 Task: Select the current location as Christ the Redeemer, Rio de Janeiro, Brazil . Now zoom + , and verify the location . Show zoom slider
Action: Mouse moved to (245, 58)
Screenshot: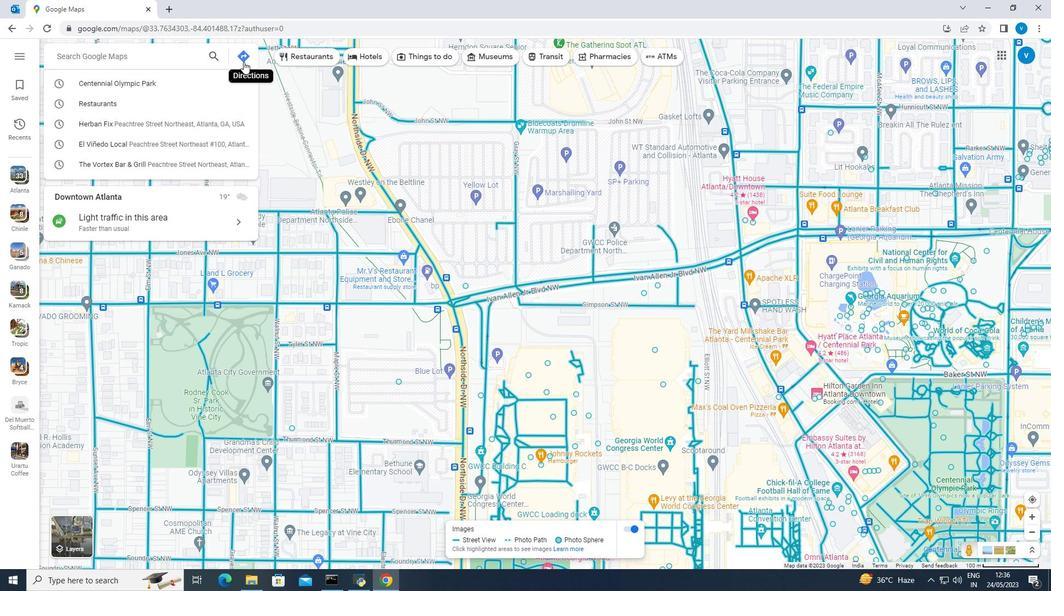 
Action: Mouse pressed left at (245, 58)
Screenshot: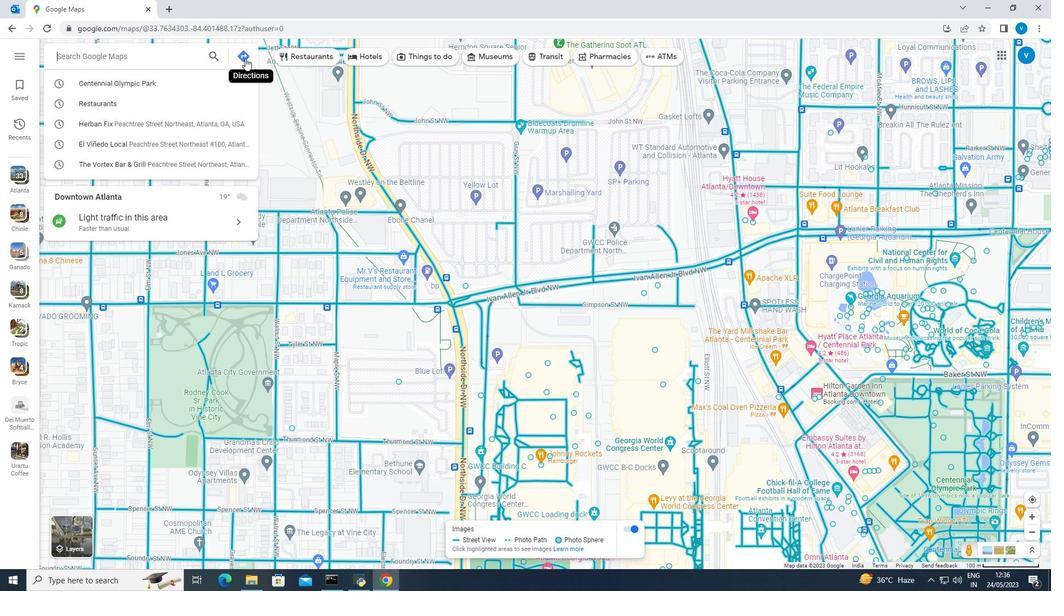 
Action: Mouse moved to (189, 86)
Screenshot: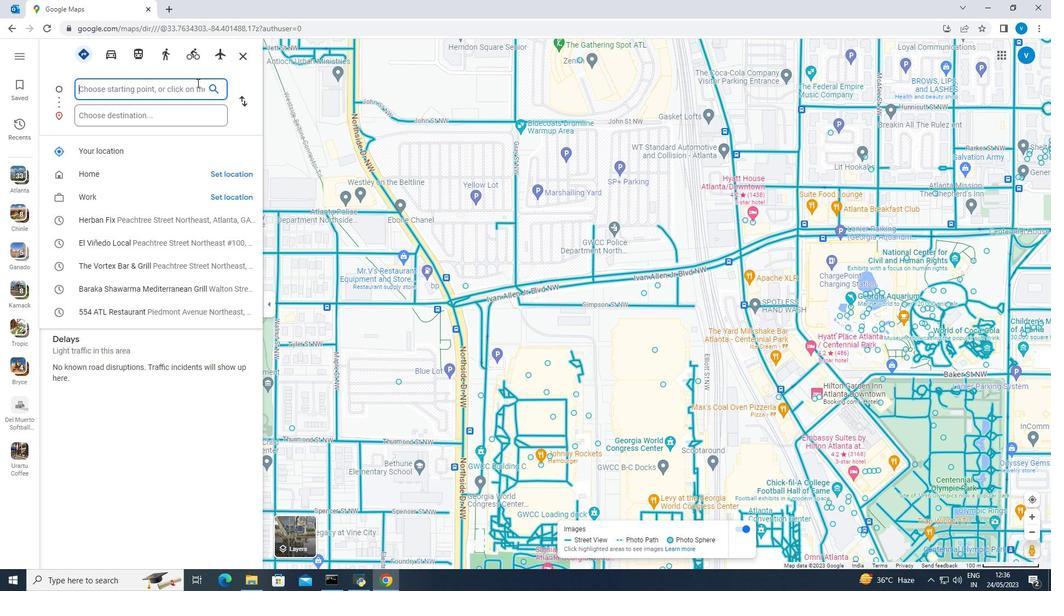 
Action: Key pressed <Key.shift><Key.shift><Key.shift><Key.shift><Key.shift><Key.shift><Key.shift>Christ<Key.space>the<Key.space><Key.shift><Key.shift><Key.shift><Key.shift><Key.shift><Key.shift>Redeemer,<Key.space><Key.shift><Key.shift><Key.shift>Rio<Key.space>de<Key.space><Key.shift><Key.shift><Key.shift><Key.shift><Key.shift><Key.shift>Janeiro,<Key.space><Key.shift><Key.shift><Key.shift>Brazil<Key.enter>
Screenshot: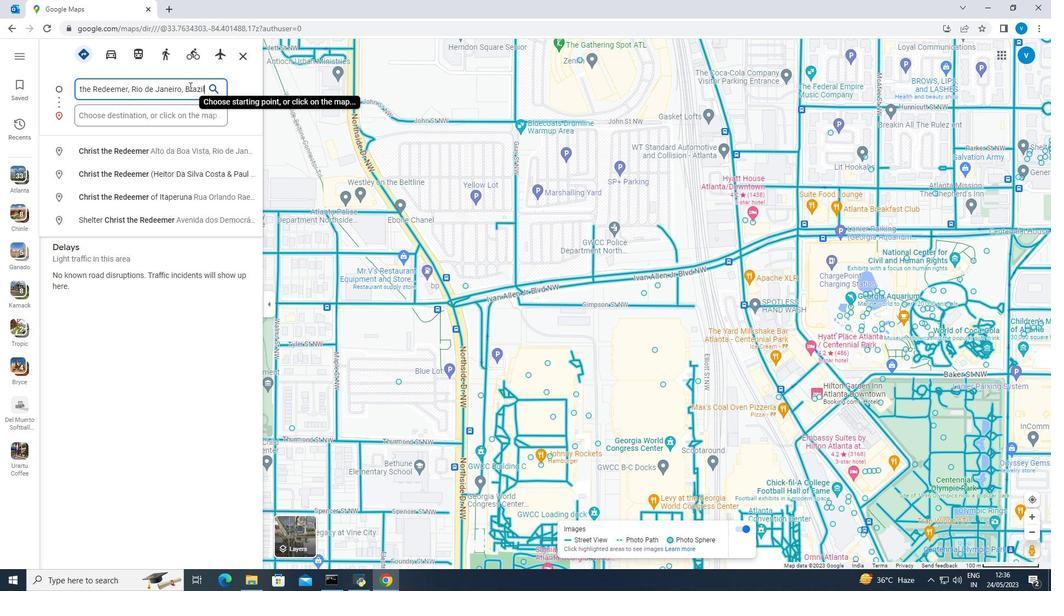 
Action: Mouse moved to (1002, 523)
Screenshot: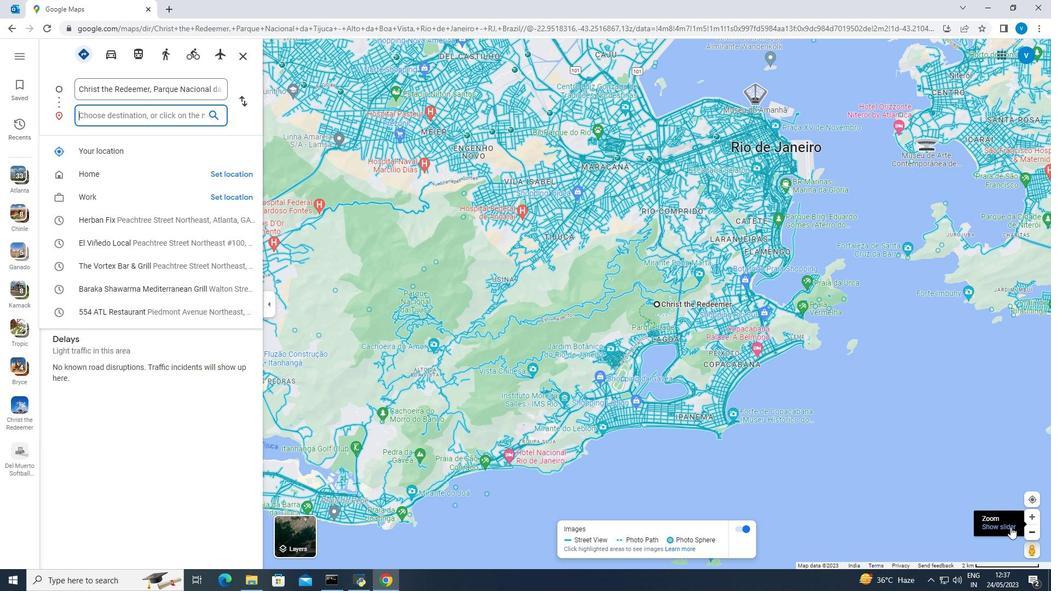 
Action: Mouse pressed left at (1002, 523)
Screenshot: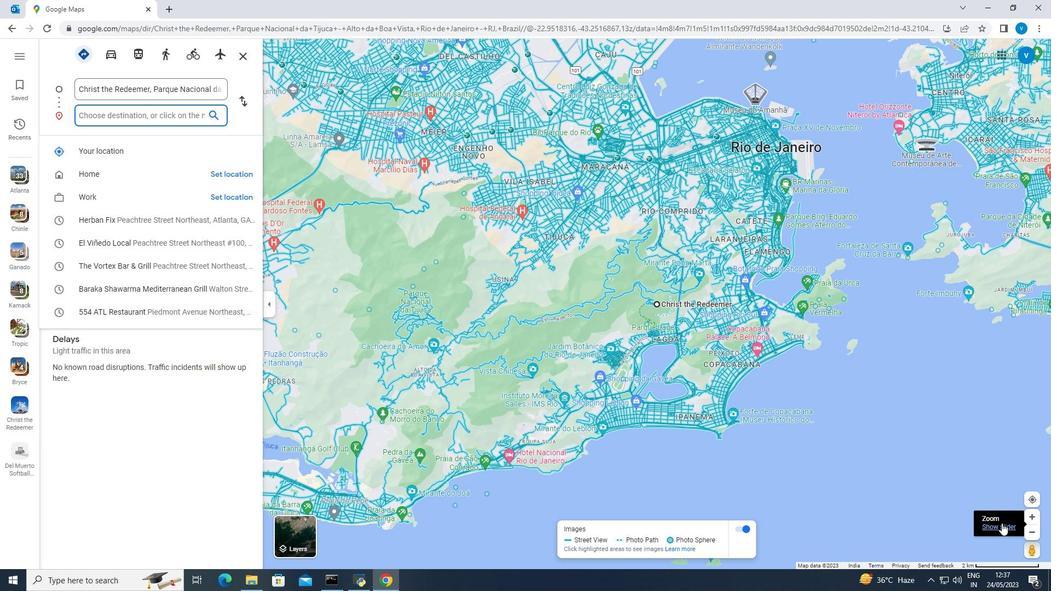 
Action: Mouse moved to (1032, 424)
Screenshot: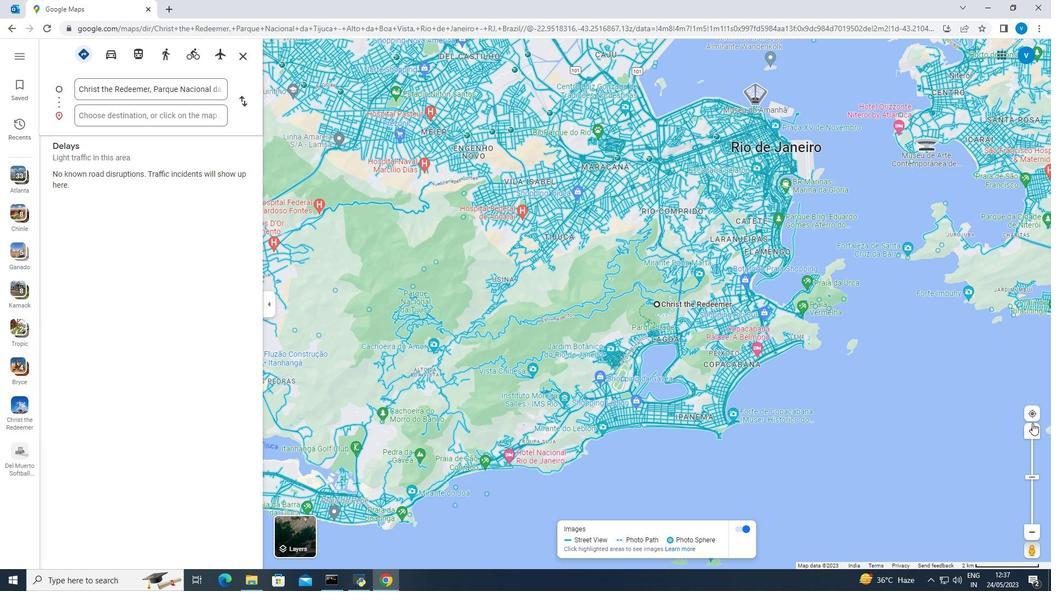 
Action: Mouse pressed left at (1032, 424)
Screenshot: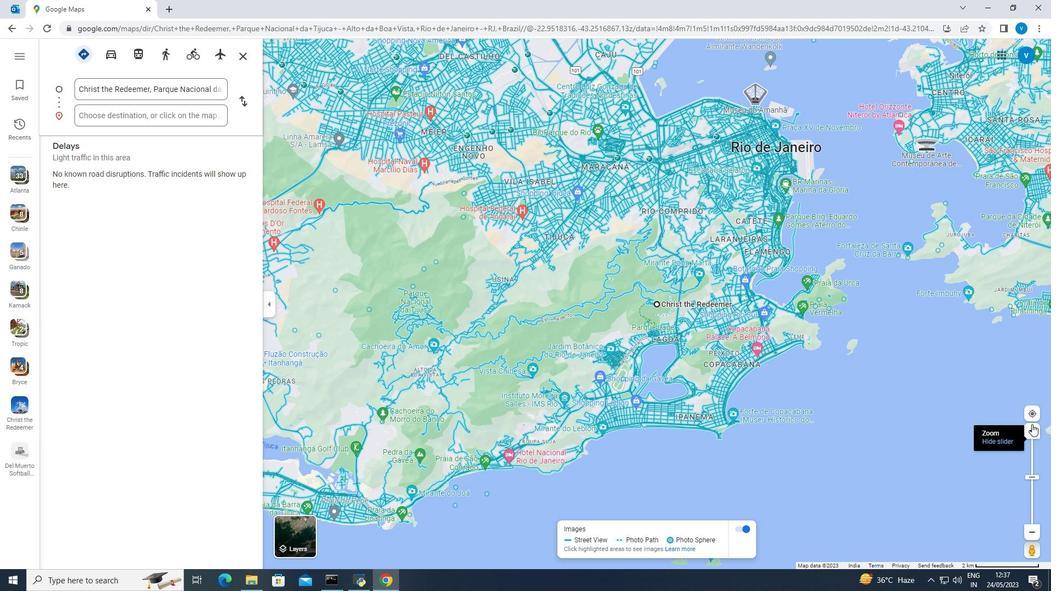 
Action: Mouse moved to (1029, 431)
Screenshot: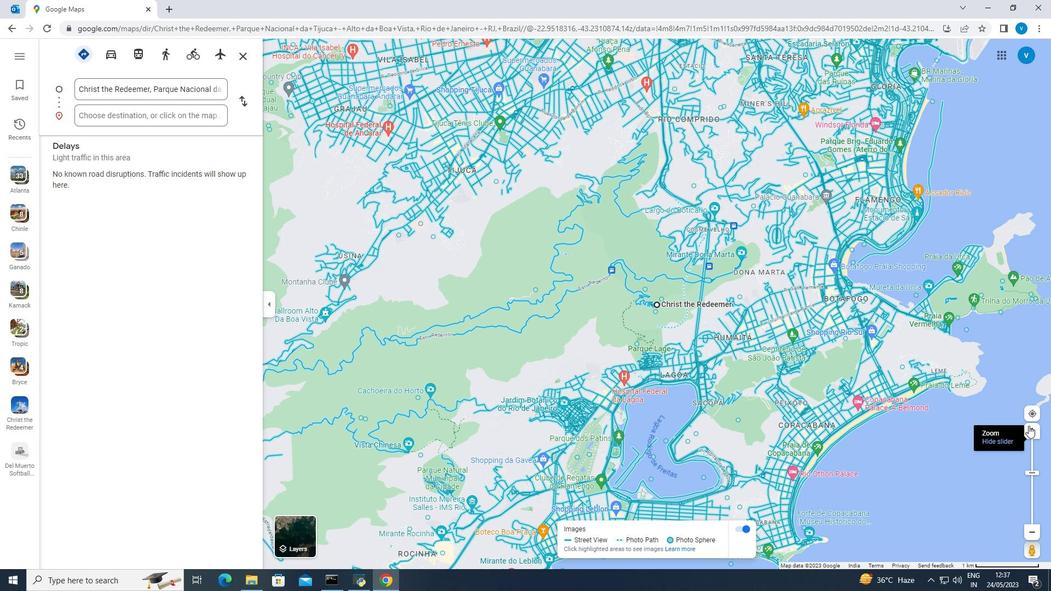 
Action: Mouse pressed left at (1029, 431)
Screenshot: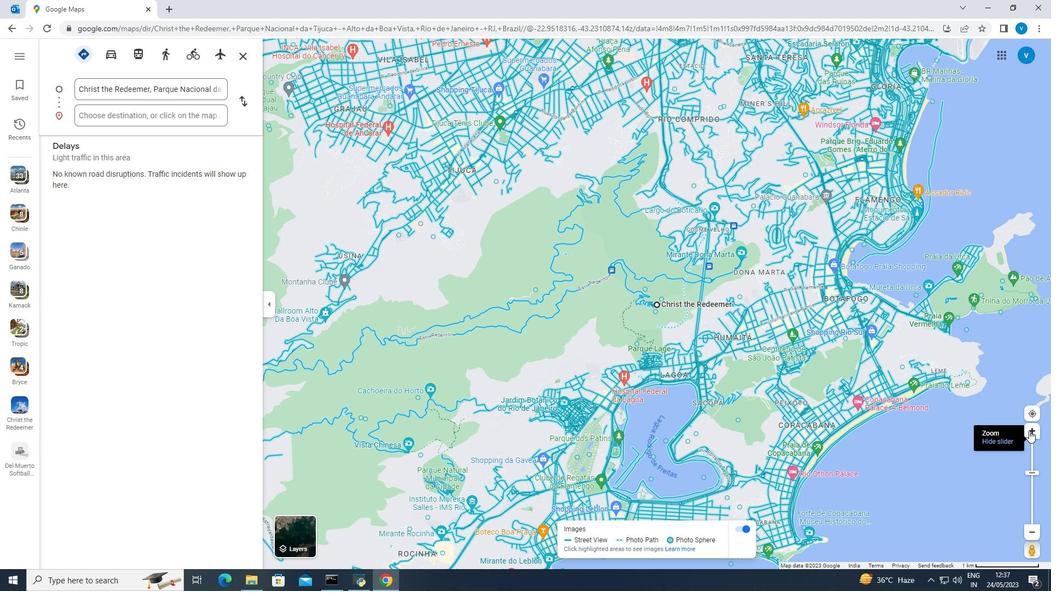 
Action: Mouse moved to (759, 208)
Screenshot: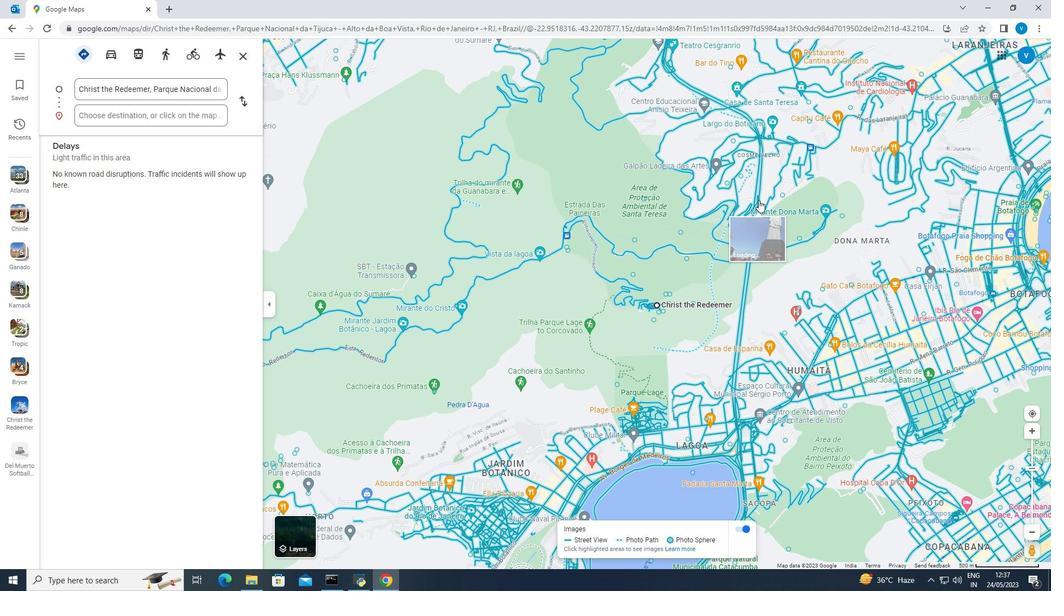 
Action: Mouse pressed left at (759, 208)
Screenshot: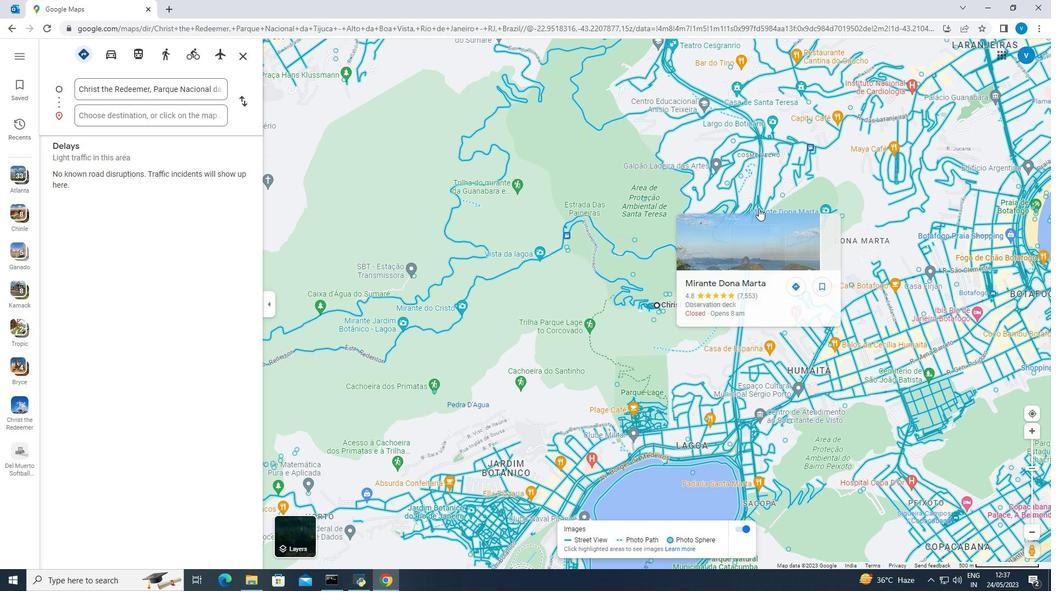 
Action: Mouse pressed left at (759, 208)
Screenshot: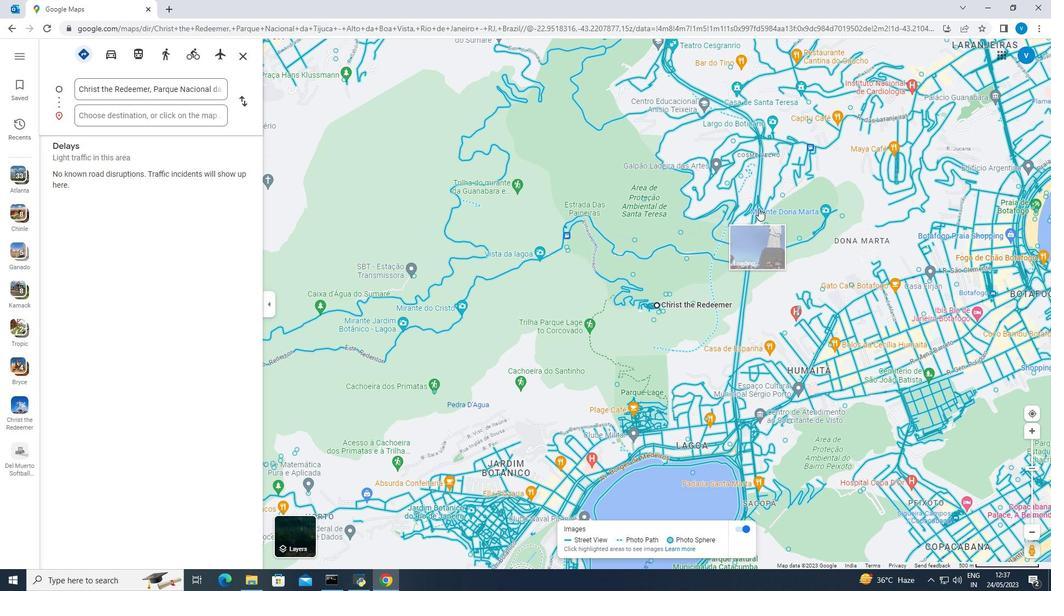 
Action: Mouse moved to (864, 244)
Screenshot: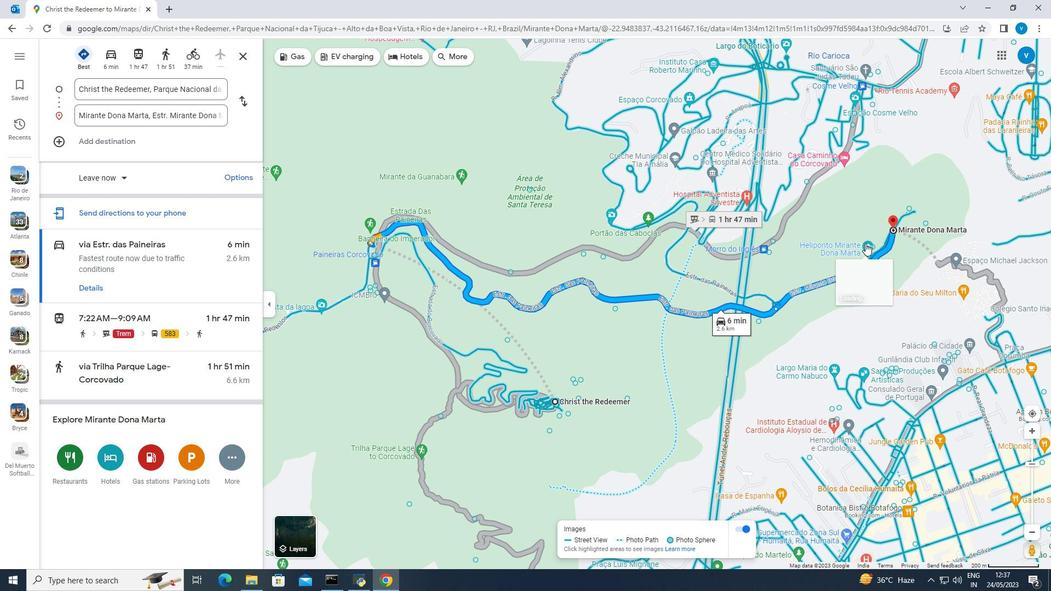 
Action: Mouse pressed left at (864, 244)
Screenshot: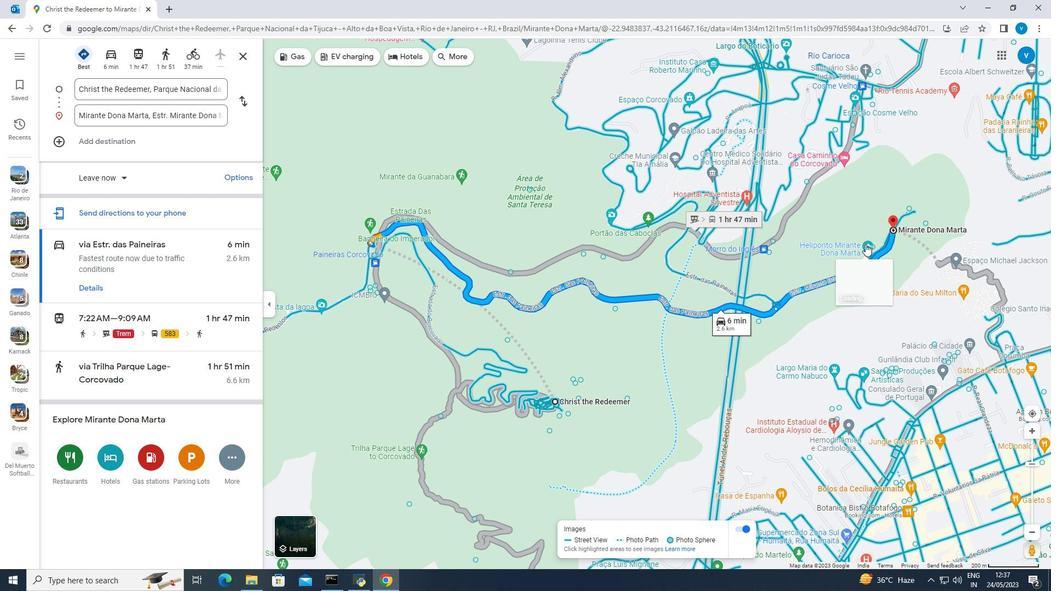 
Action: Mouse moved to (182, 144)
Screenshot: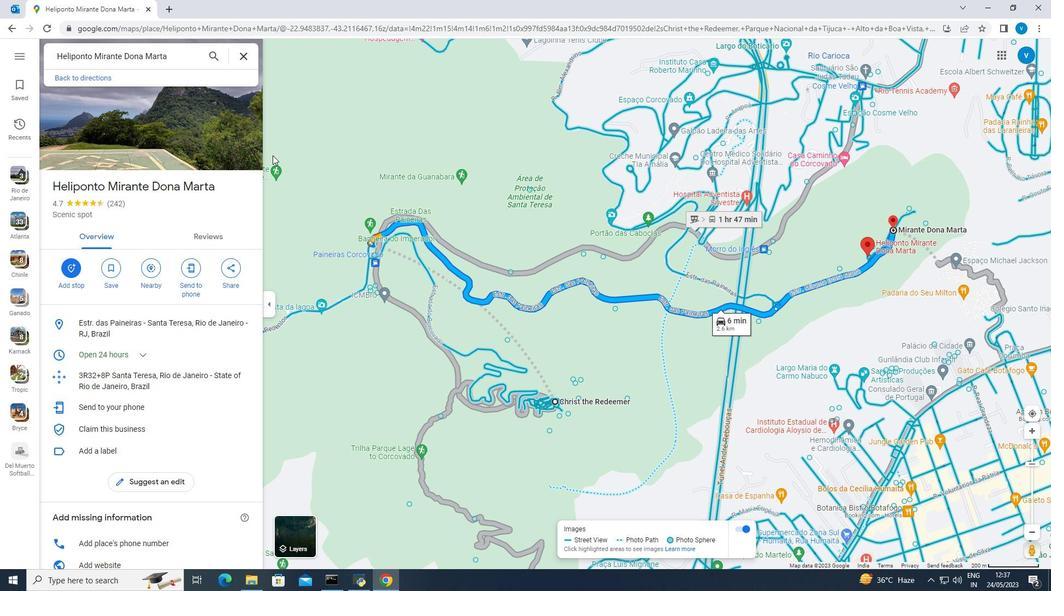 
Action: Mouse pressed left at (182, 144)
Screenshot: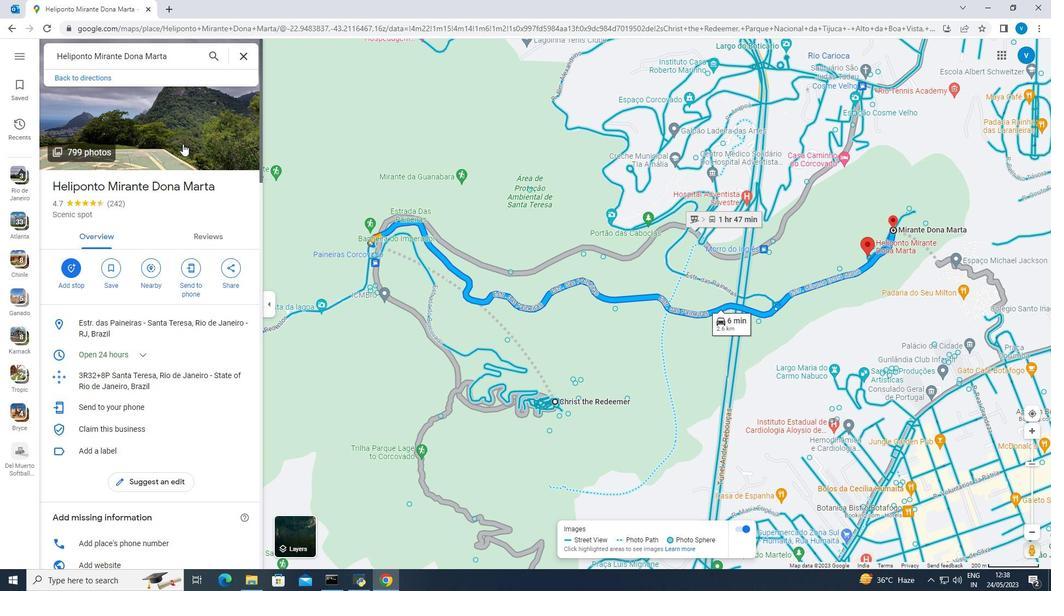 
Action: Mouse pressed left at (182, 144)
Screenshot: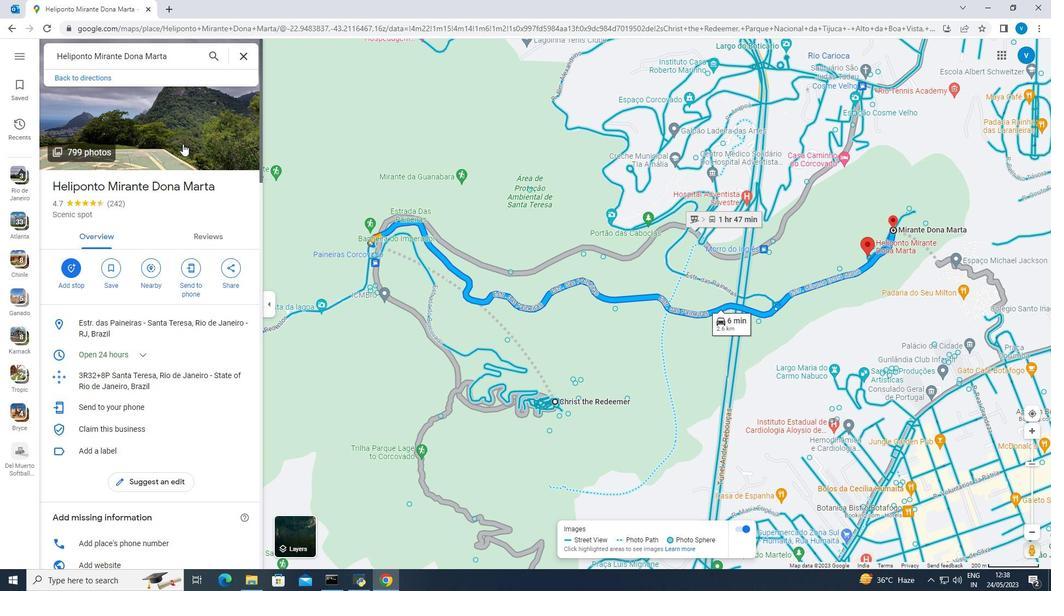 
Action: Mouse moved to (677, 484)
Screenshot: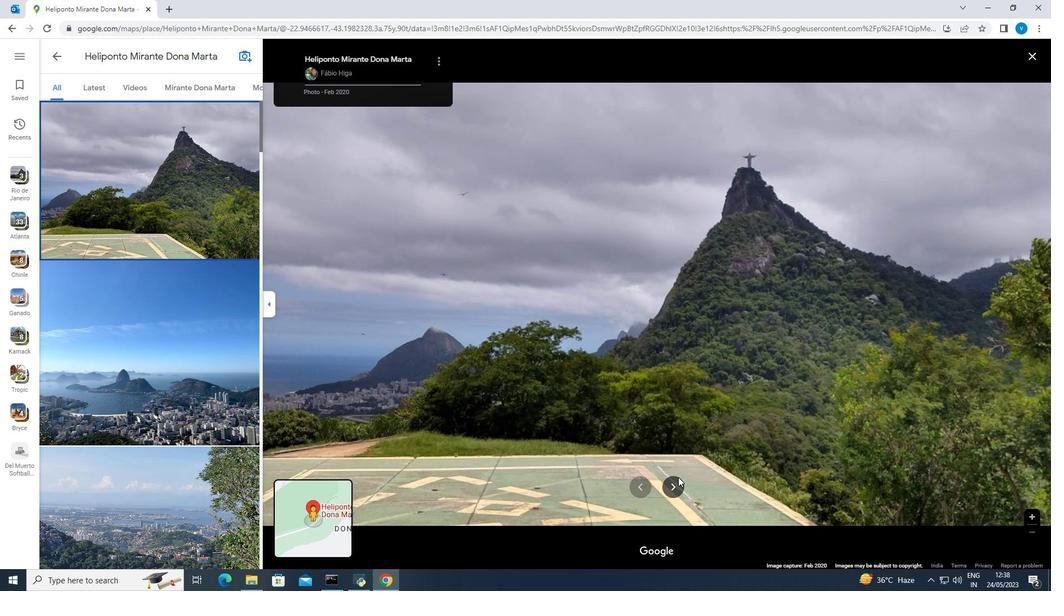 
Action: Mouse pressed left at (677, 484)
Screenshot: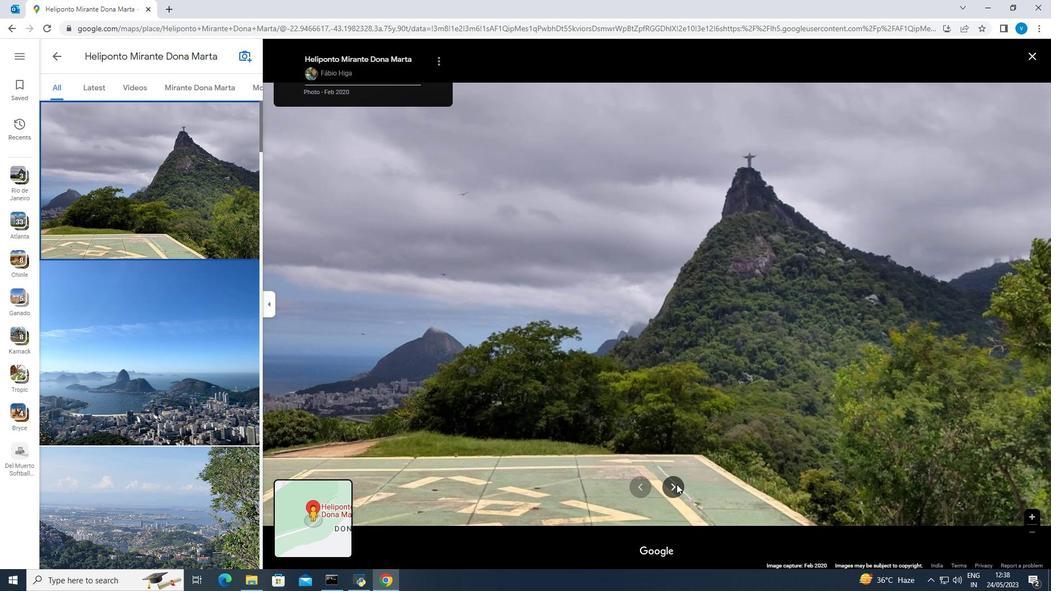 
Action: Mouse moved to (1034, 53)
Screenshot: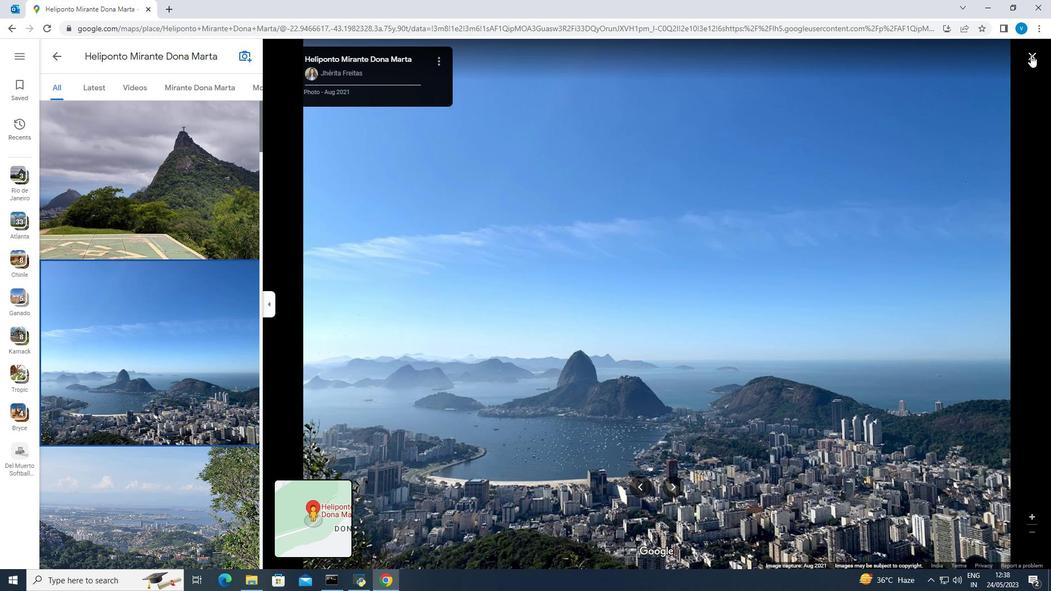 
Action: Mouse pressed left at (1034, 53)
Screenshot: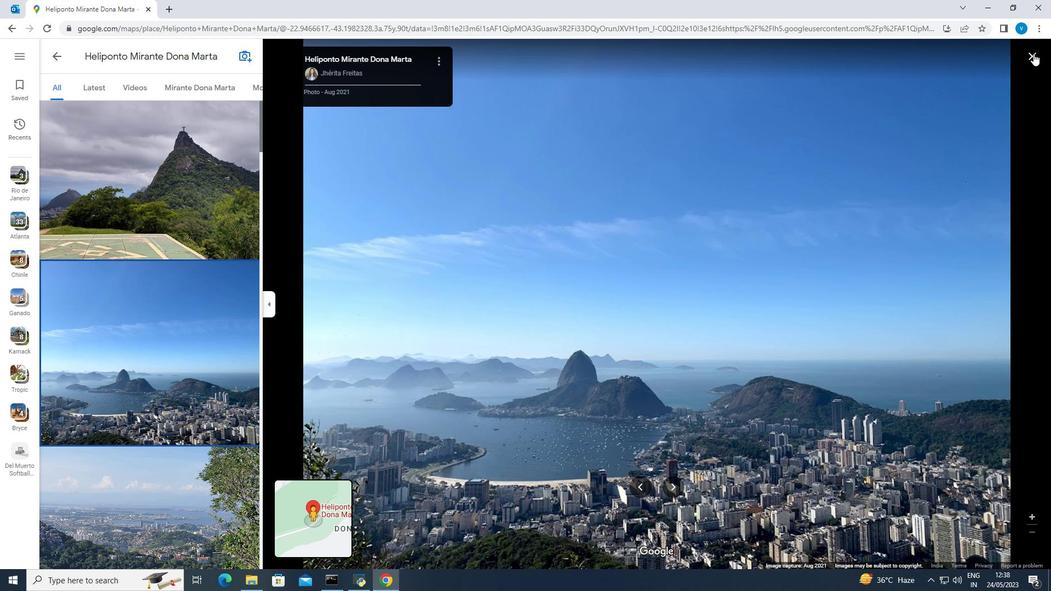 
Action: Mouse moved to (565, 274)
Screenshot: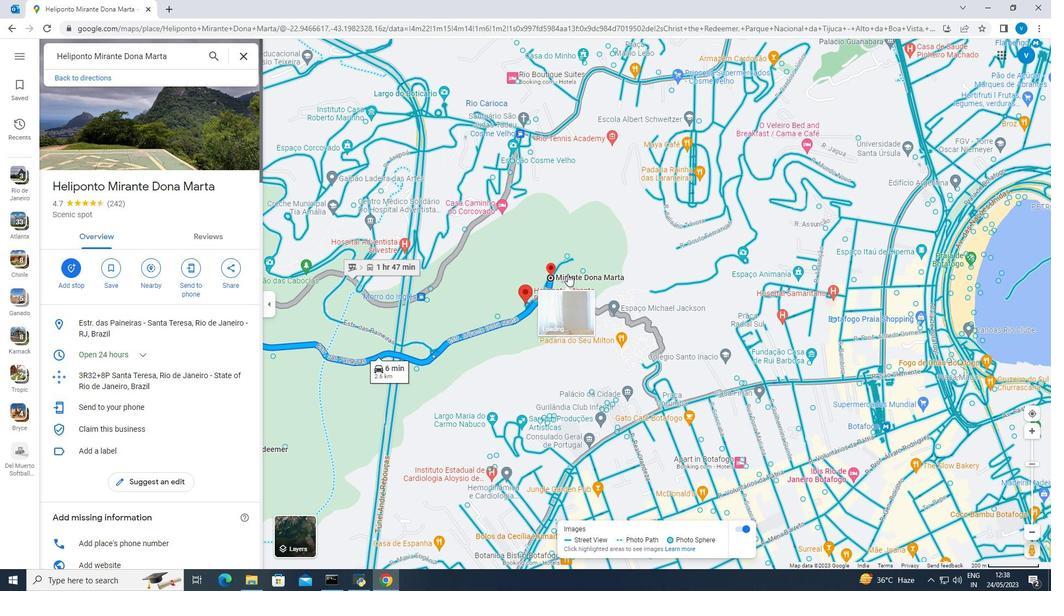 
Action: Mouse pressed left at (565, 274)
Screenshot: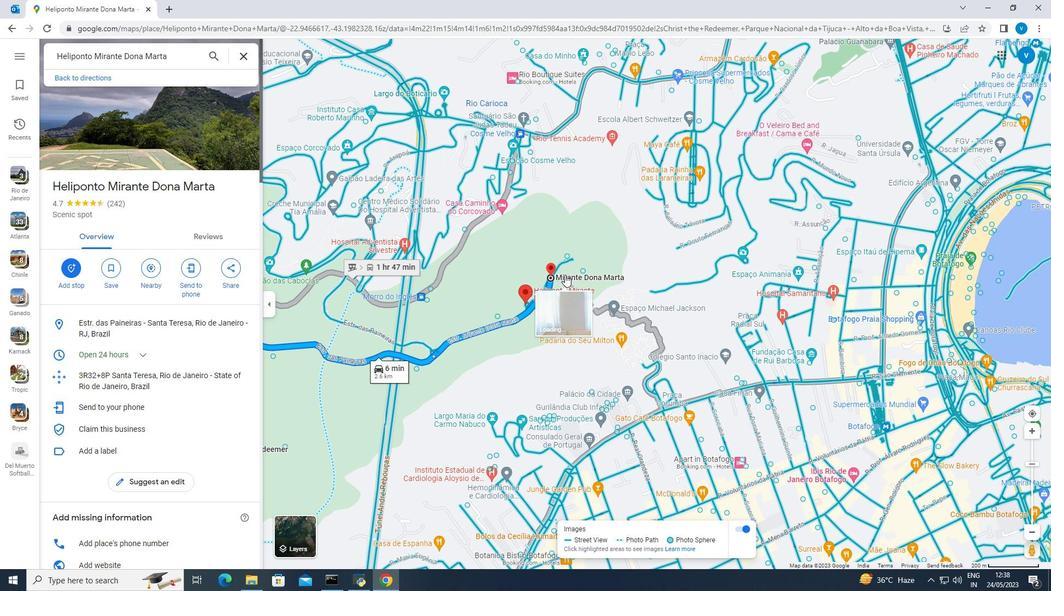 
Action: Mouse pressed left at (565, 274)
Screenshot: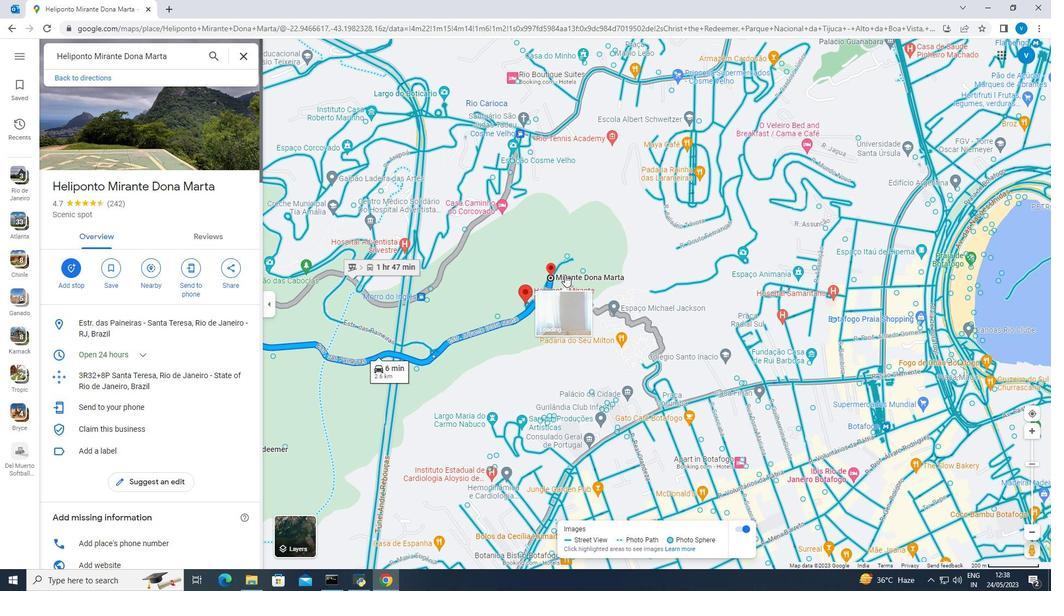 
Action: Mouse moved to (571, 279)
Screenshot: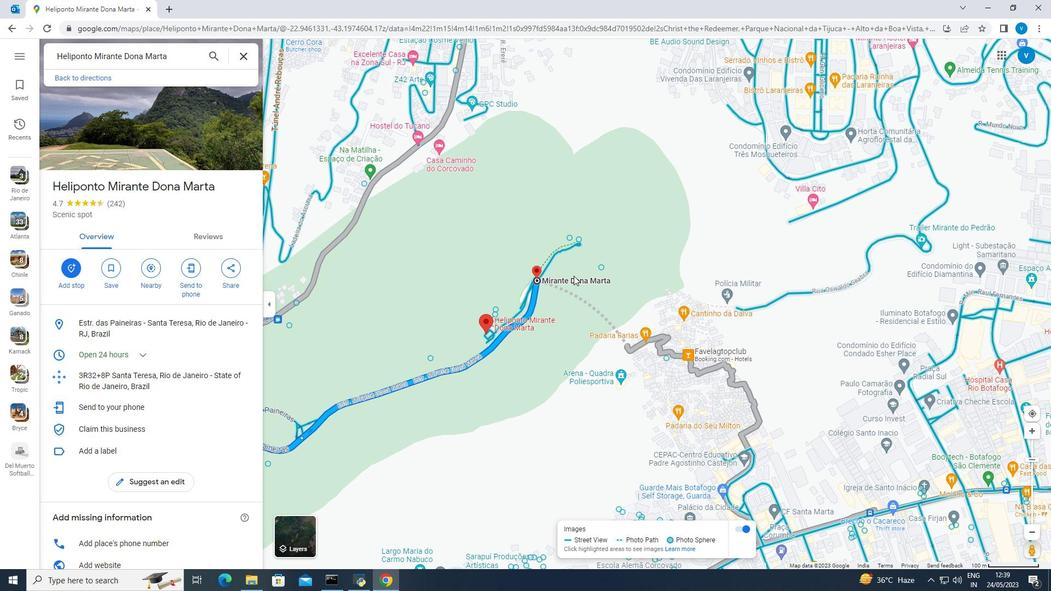 
Action: Mouse pressed left at (571, 279)
Screenshot: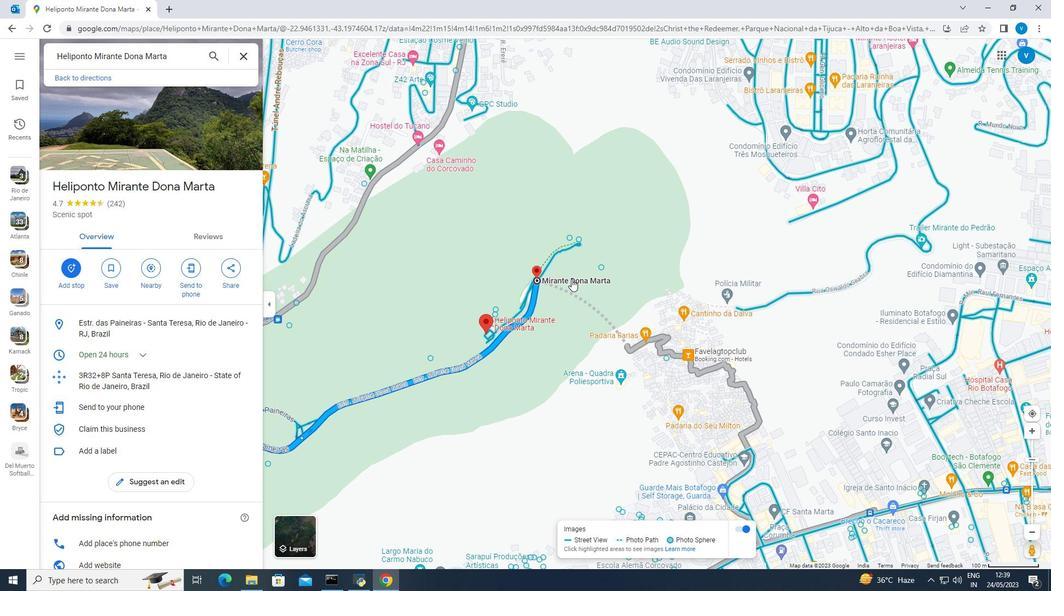
Action: Mouse pressed left at (571, 279)
Screenshot: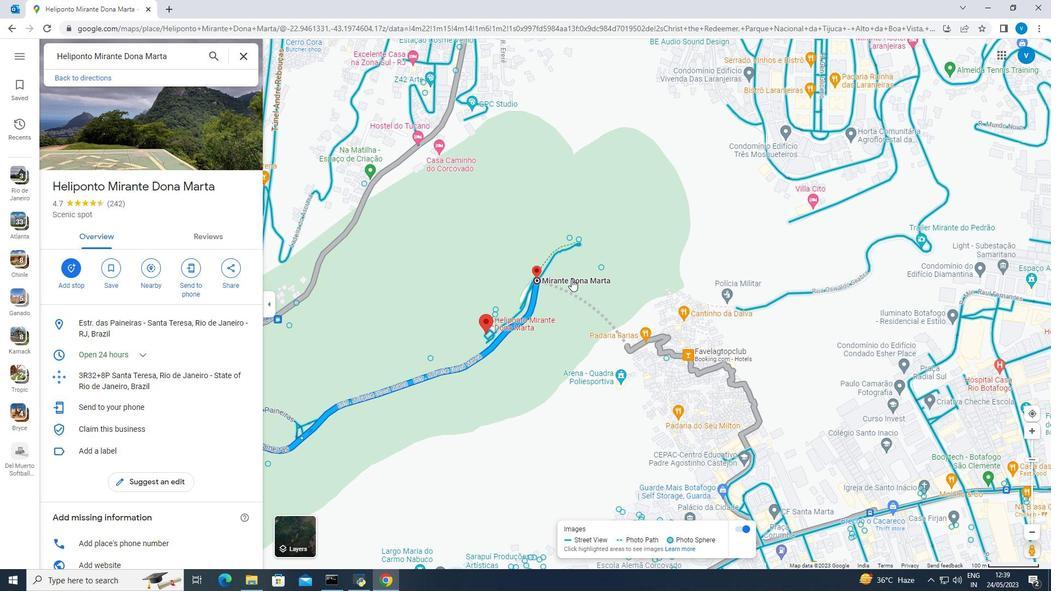 
Action: Mouse moved to (244, 132)
Screenshot: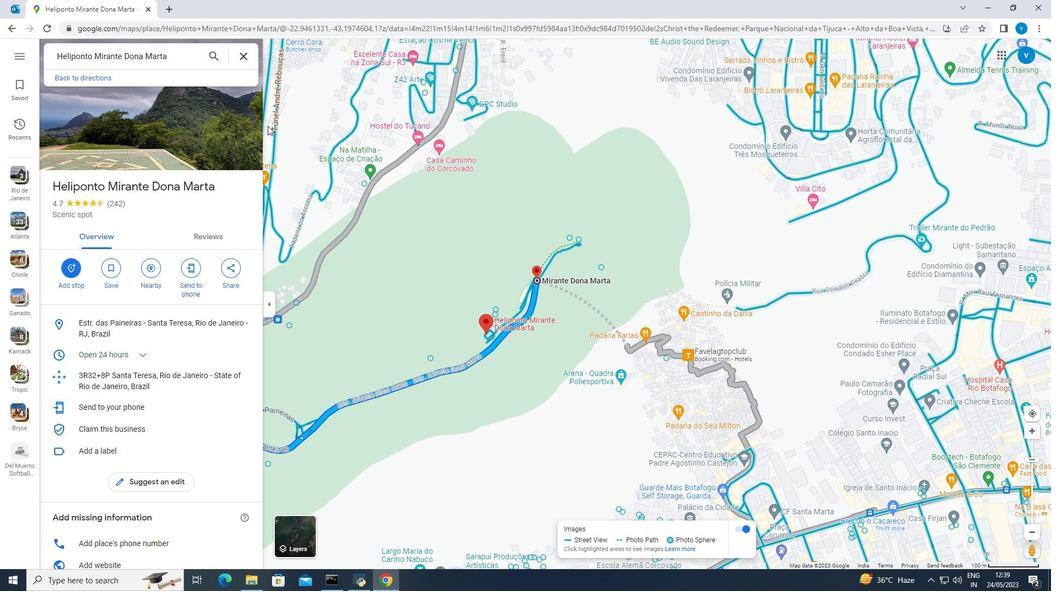 
Action: Mouse pressed left at (244, 132)
Screenshot: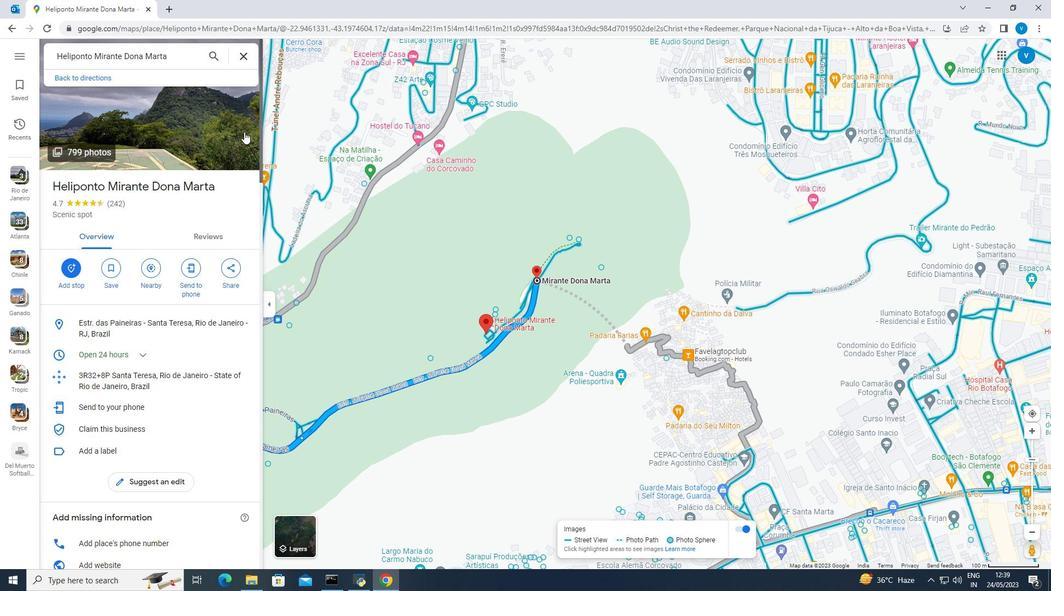 
Action: Mouse pressed left at (244, 132)
Screenshot: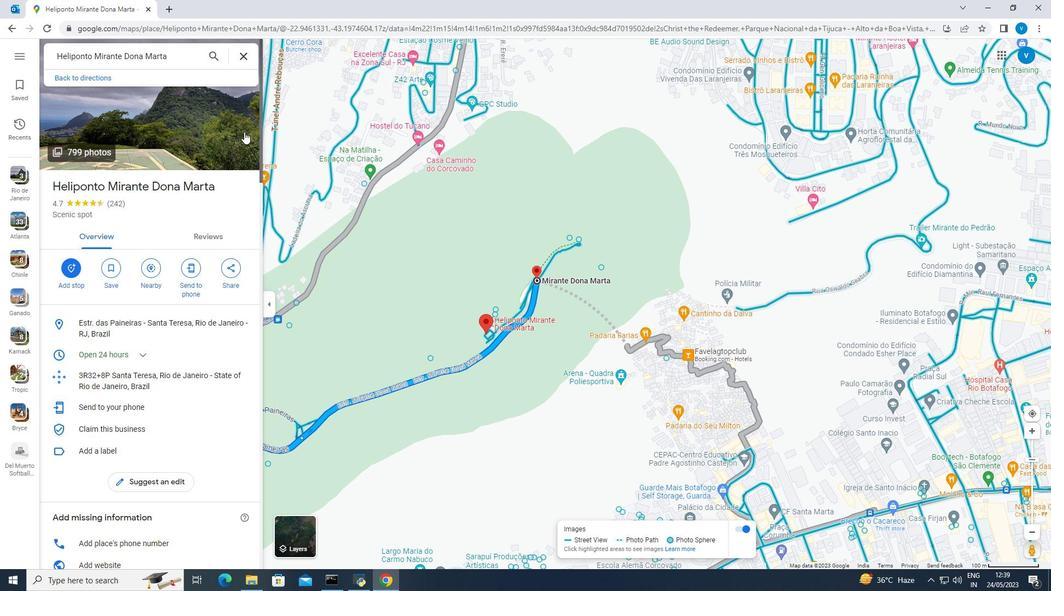 
Action: Mouse moved to (673, 485)
Screenshot: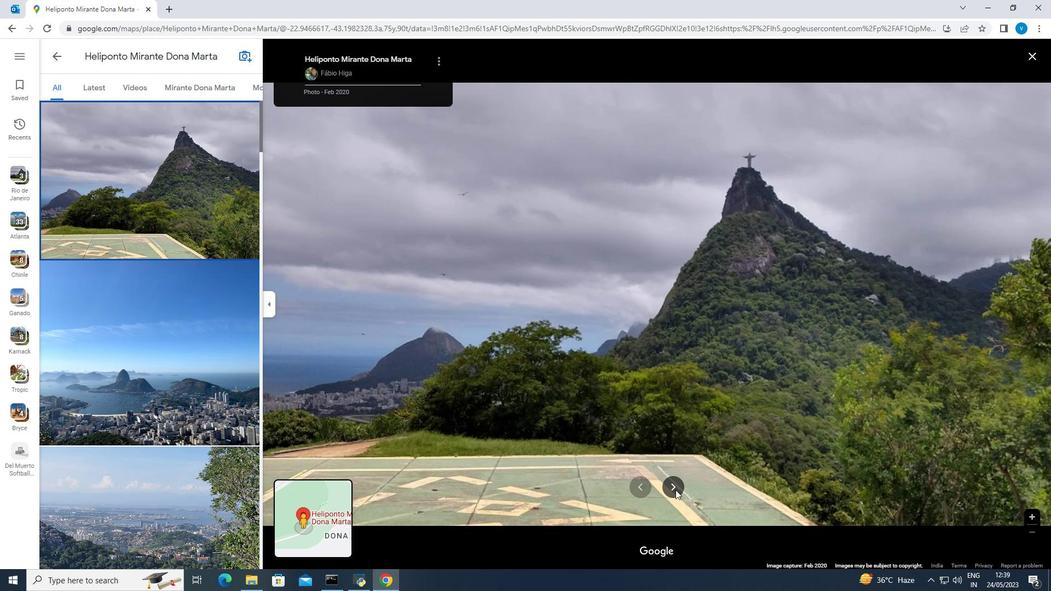 
Action: Mouse pressed left at (673, 485)
Screenshot: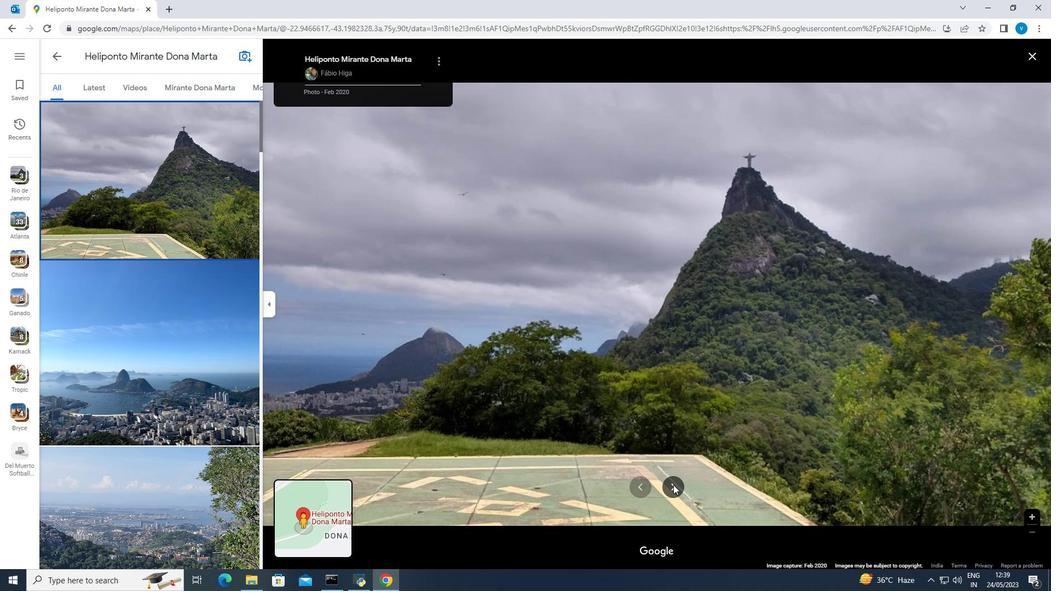 
Action: Mouse moved to (674, 481)
Screenshot: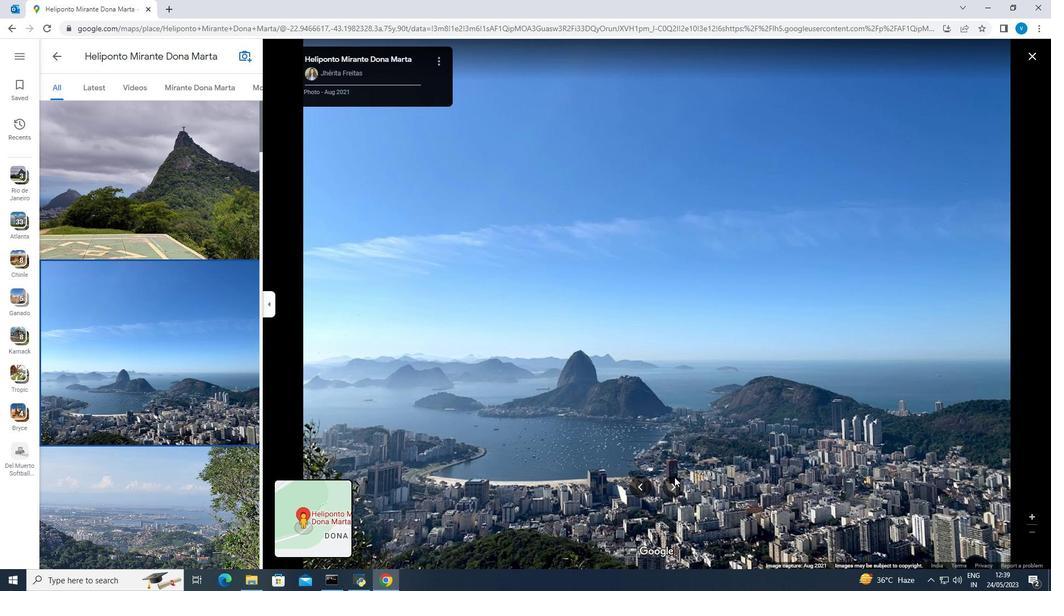 
Action: Mouse pressed left at (674, 481)
Screenshot: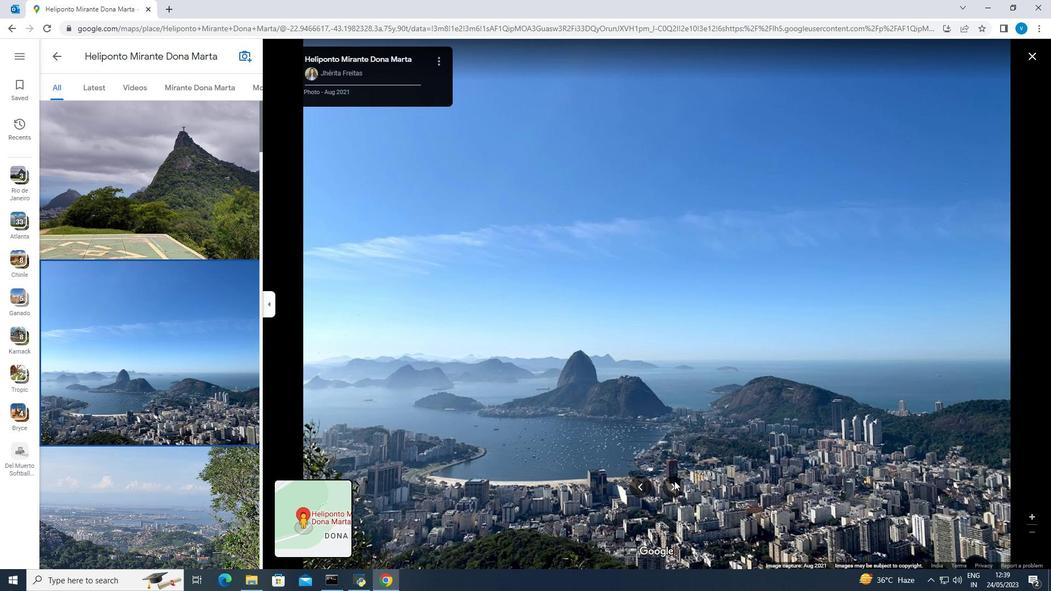 
Action: Mouse moved to (62, 59)
Screenshot: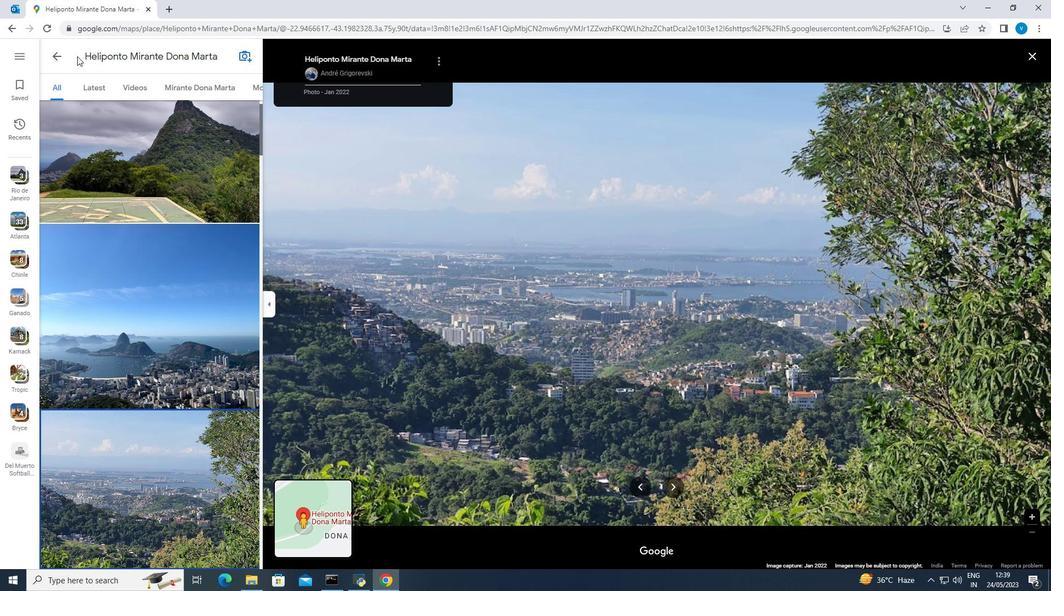 
Action: Mouse pressed left at (62, 59)
Screenshot: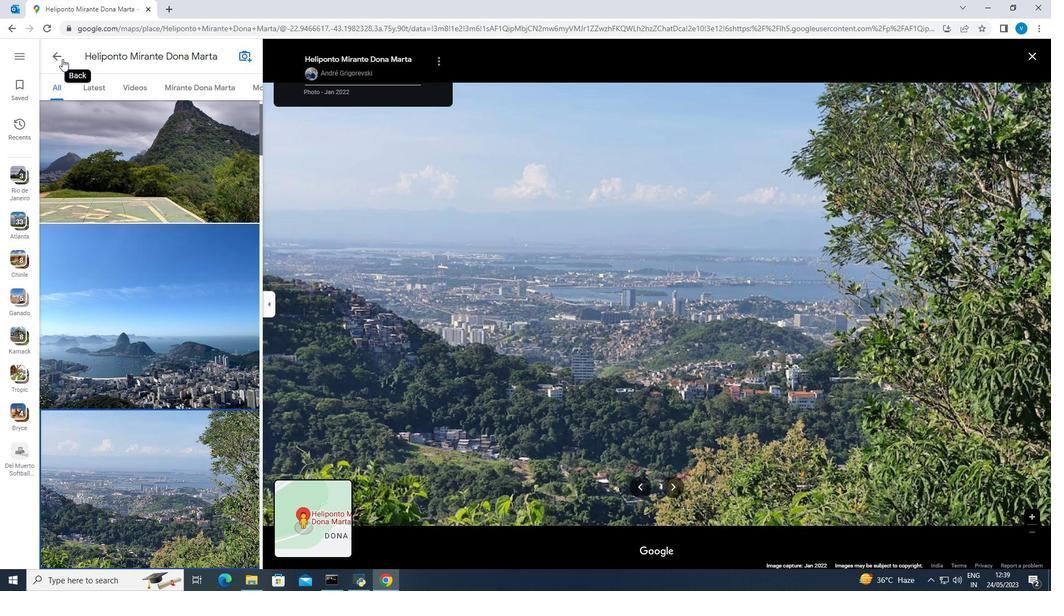 
Action: Mouse moved to (573, 98)
Screenshot: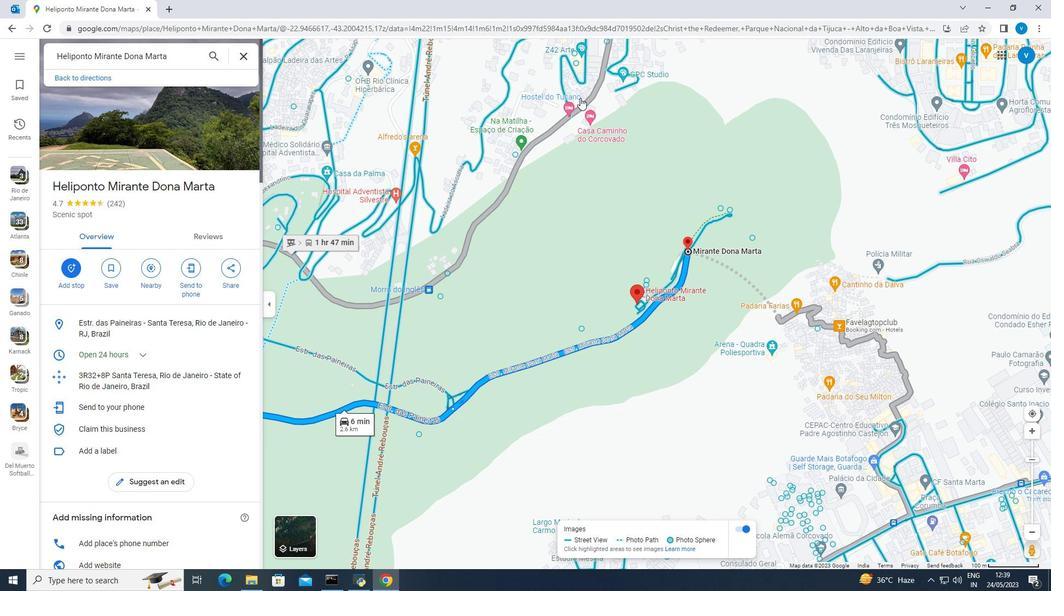 
Action: Mouse pressed left at (573, 98)
Screenshot: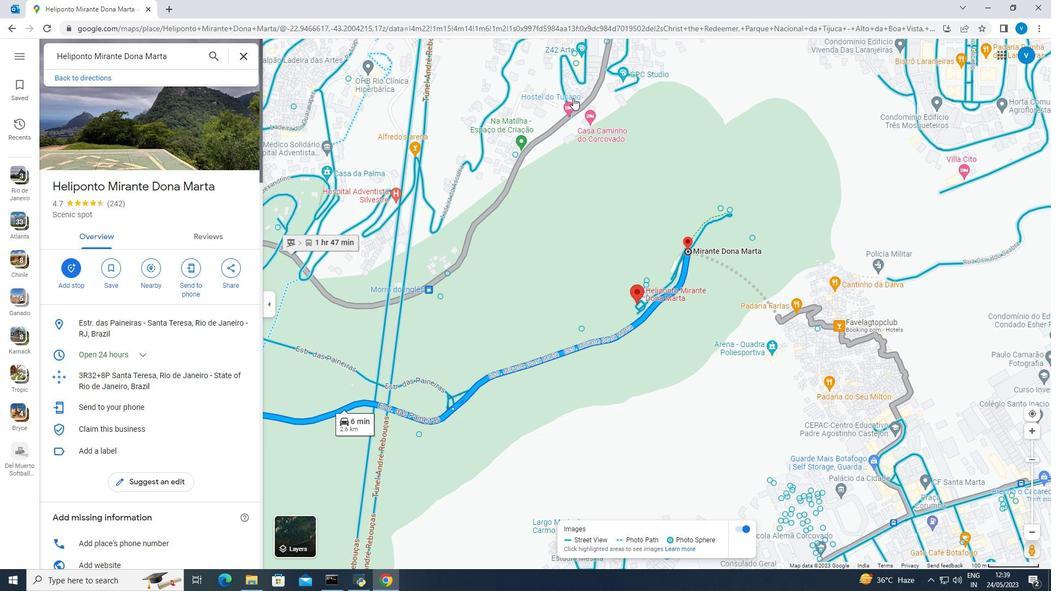 
Action: Mouse pressed left at (573, 98)
Screenshot: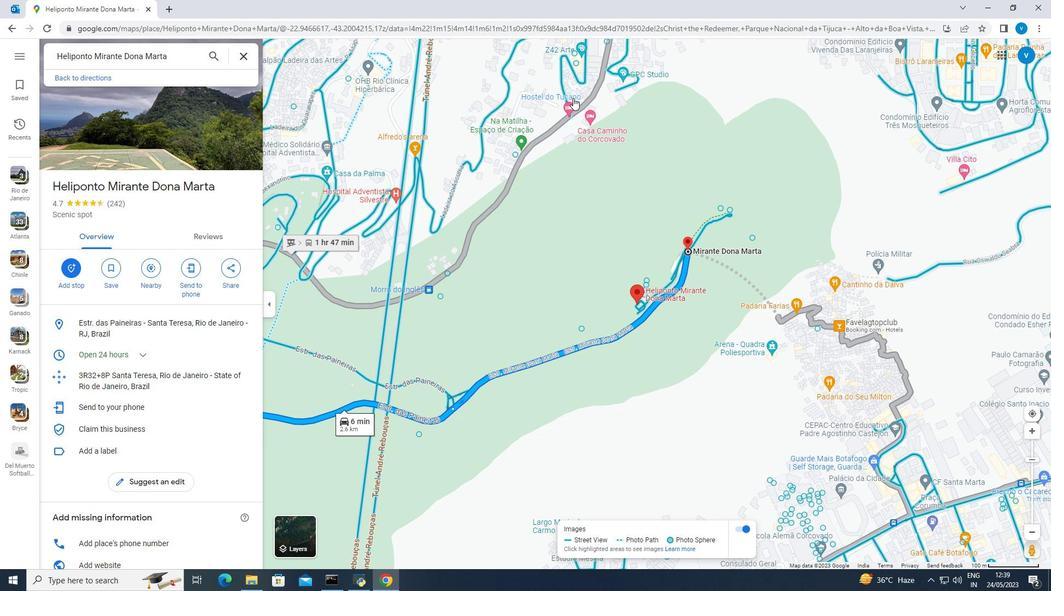 
Action: Mouse moved to (185, 107)
Screenshot: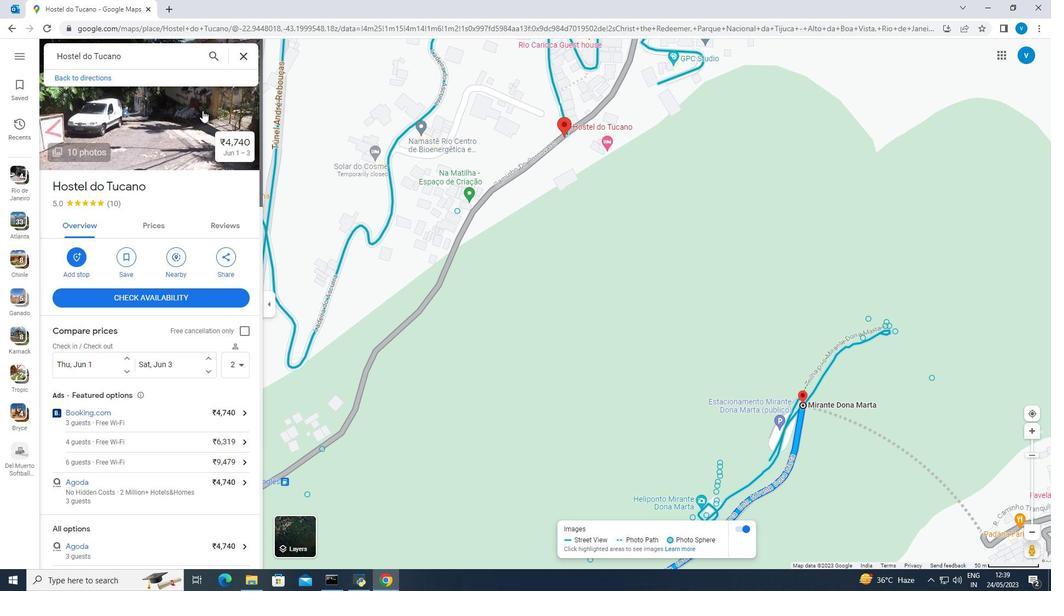 
Action: Mouse pressed left at (185, 107)
Screenshot: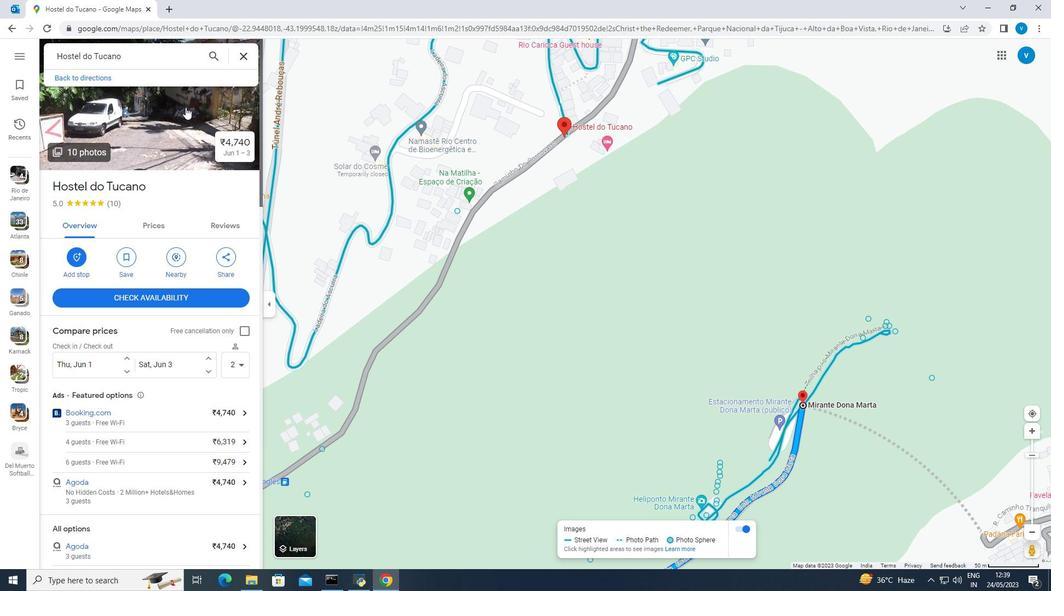 
Action: Mouse pressed left at (185, 107)
Screenshot: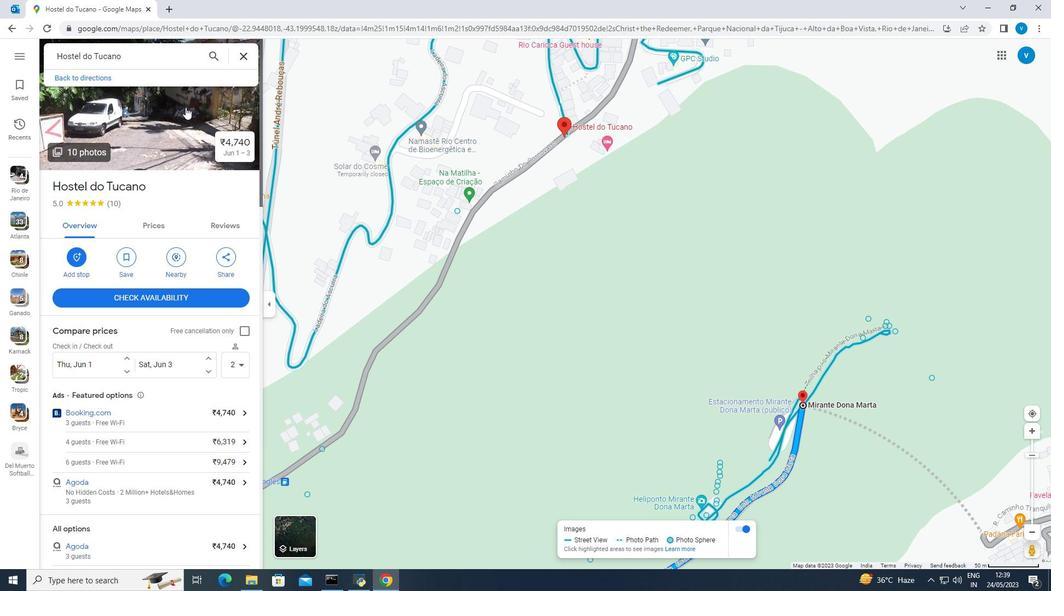 
Action: Mouse moved to (674, 486)
Screenshot: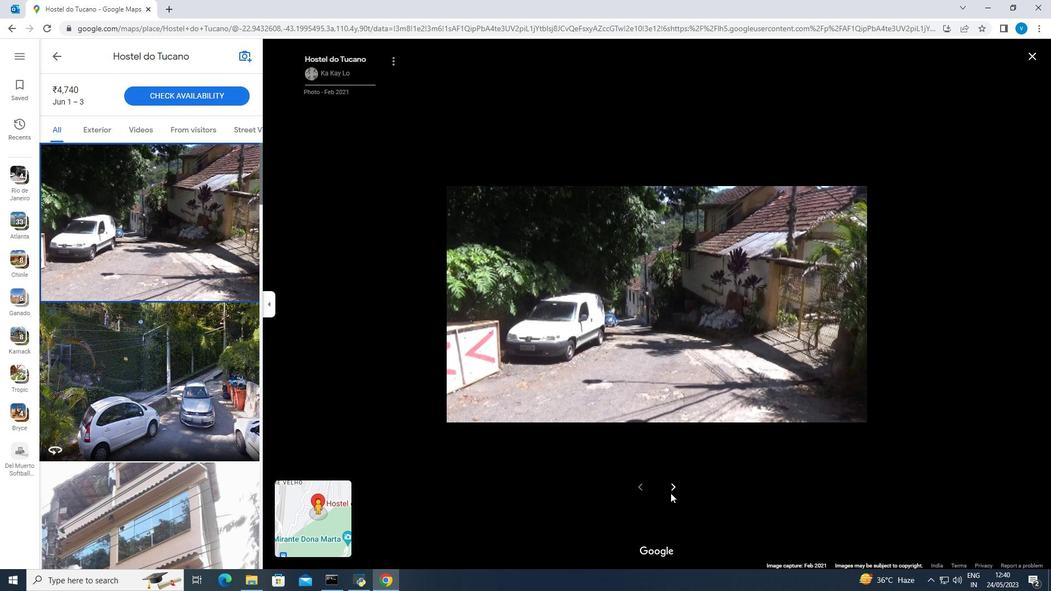 
Action: Mouse pressed left at (674, 486)
Screenshot: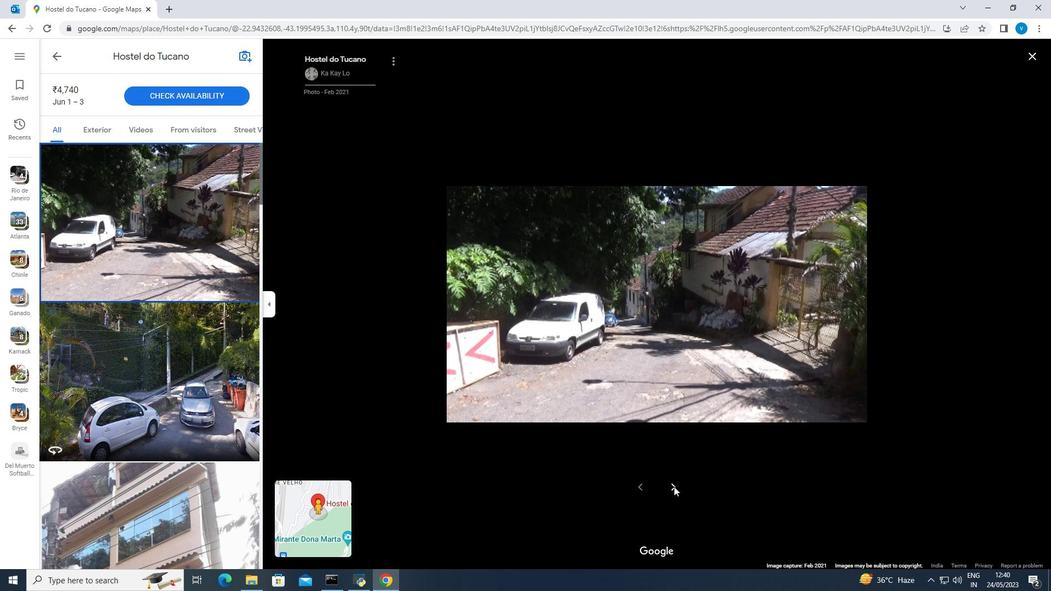 
Action: Mouse moved to (673, 489)
Screenshot: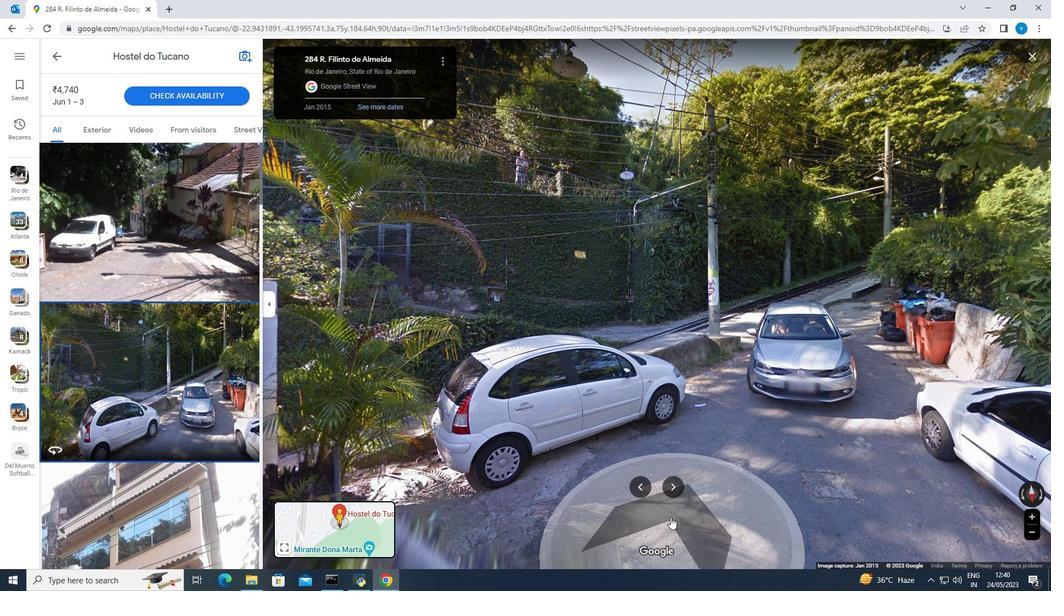 
Action: Mouse pressed left at (673, 489)
Screenshot: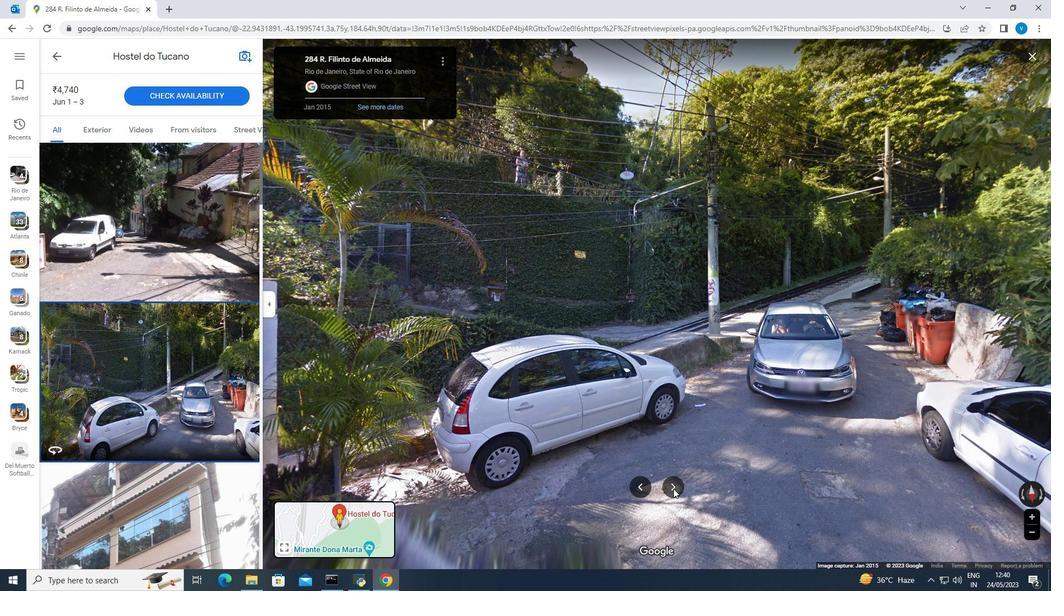 
Action: Mouse pressed left at (673, 489)
Screenshot: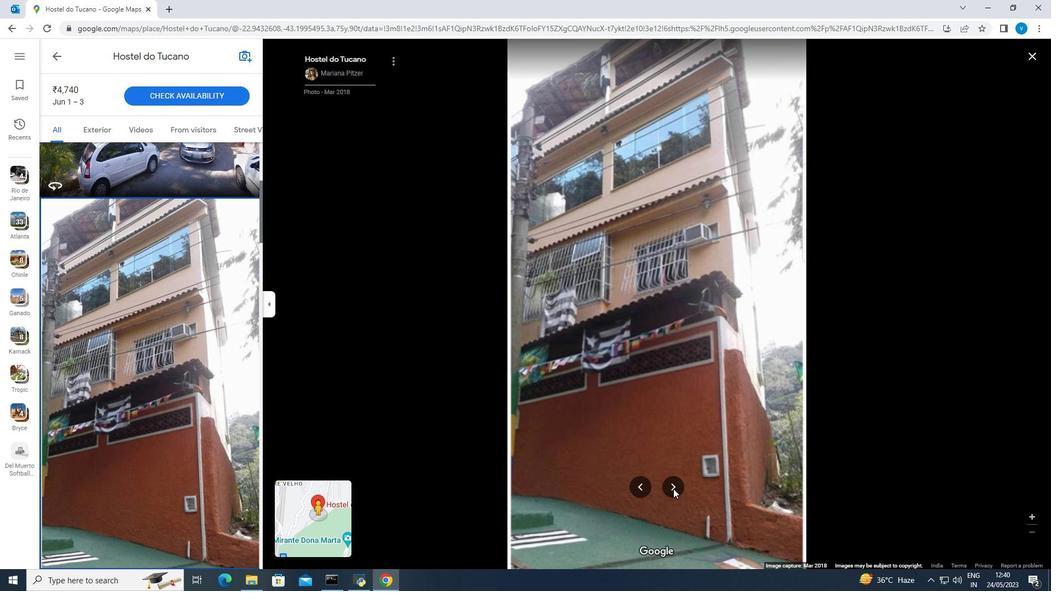 
Action: Mouse moved to (673, 489)
Screenshot: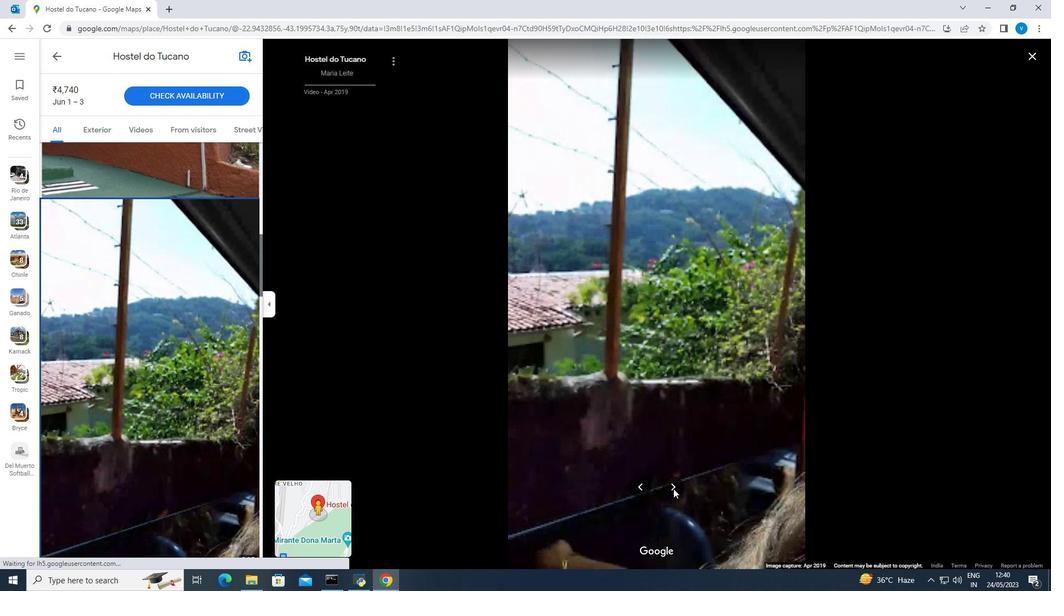 
Action: Mouse pressed left at (673, 489)
Screenshot: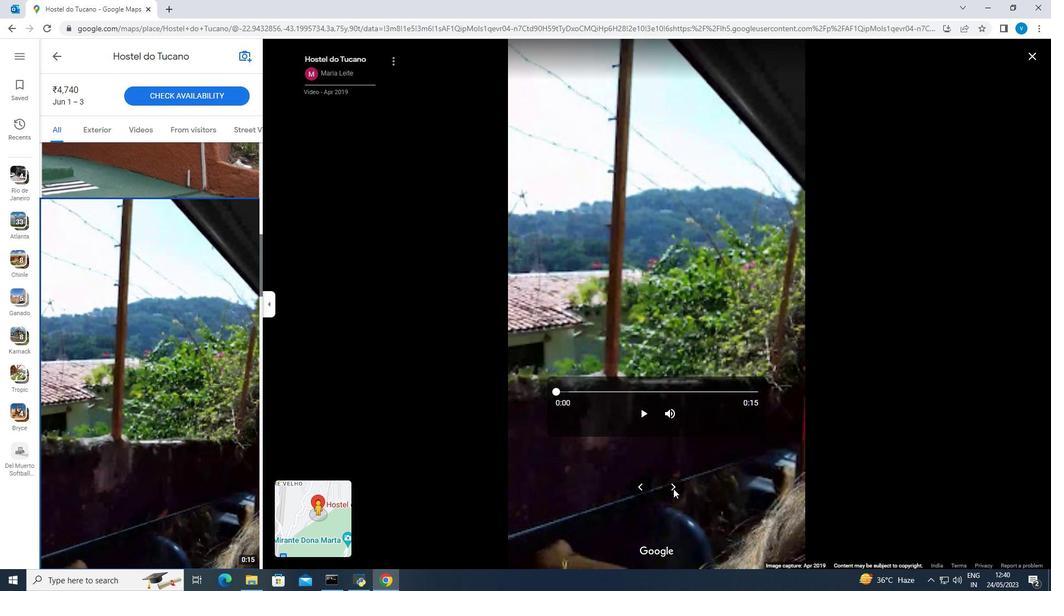 
Action: Mouse moved to (60, 54)
Screenshot: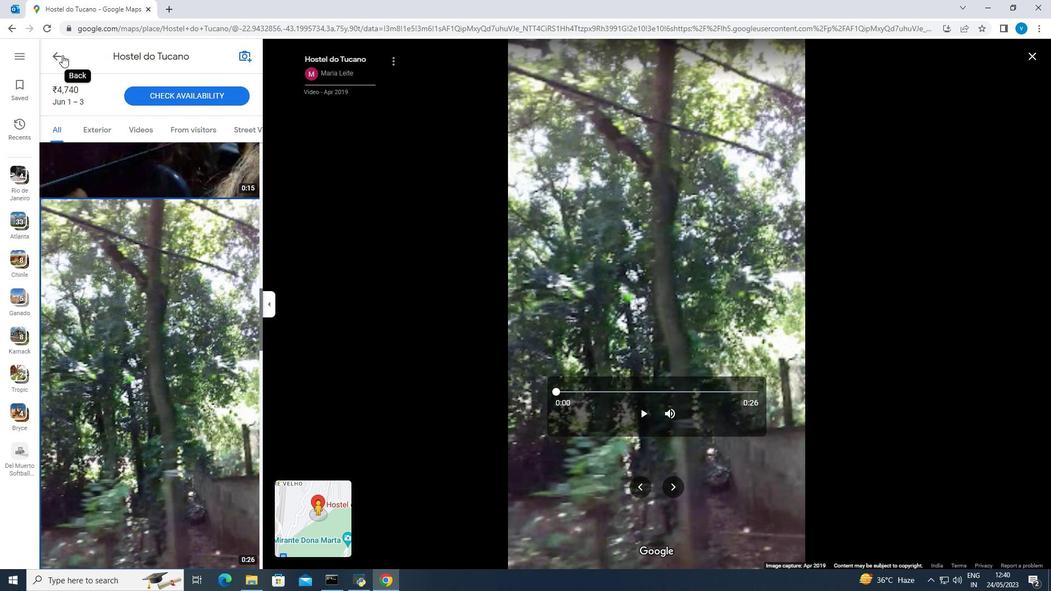 
Action: Mouse pressed left at (60, 54)
Screenshot: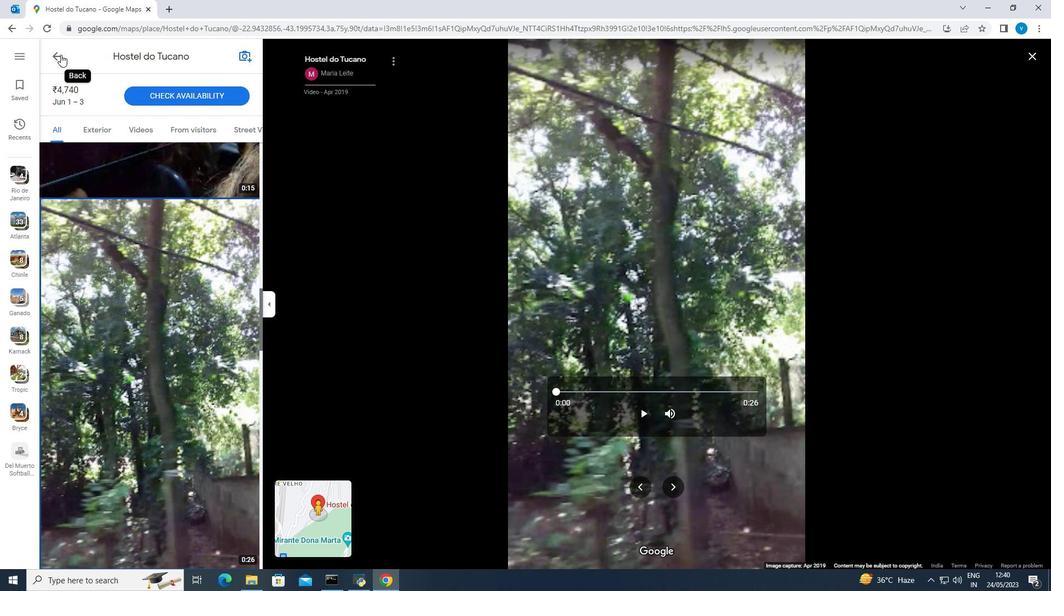 
Action: Mouse moved to (622, 138)
Screenshot: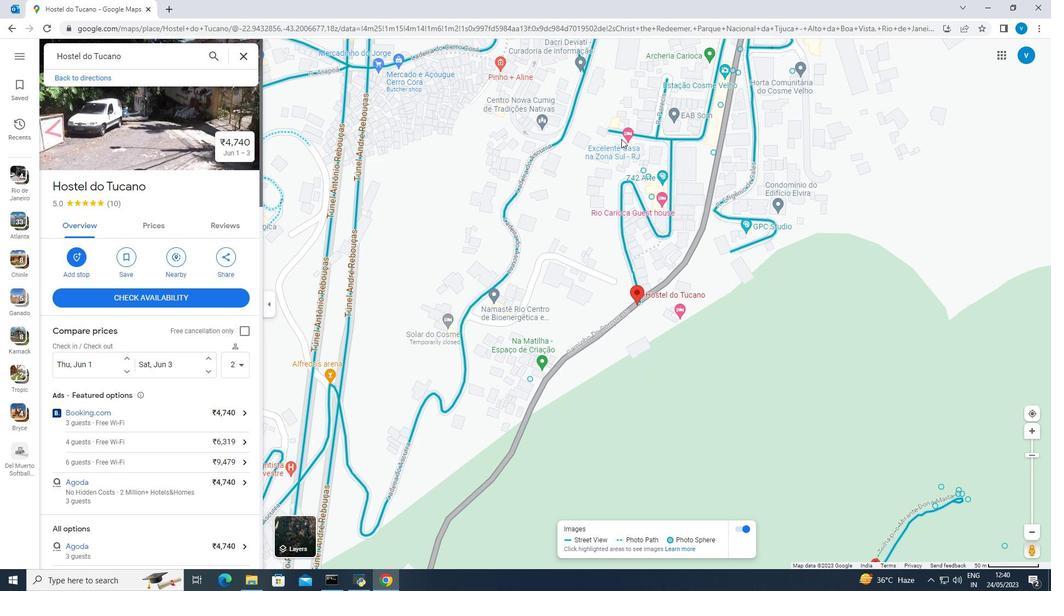 
Action: Mouse pressed left at (622, 138)
Screenshot: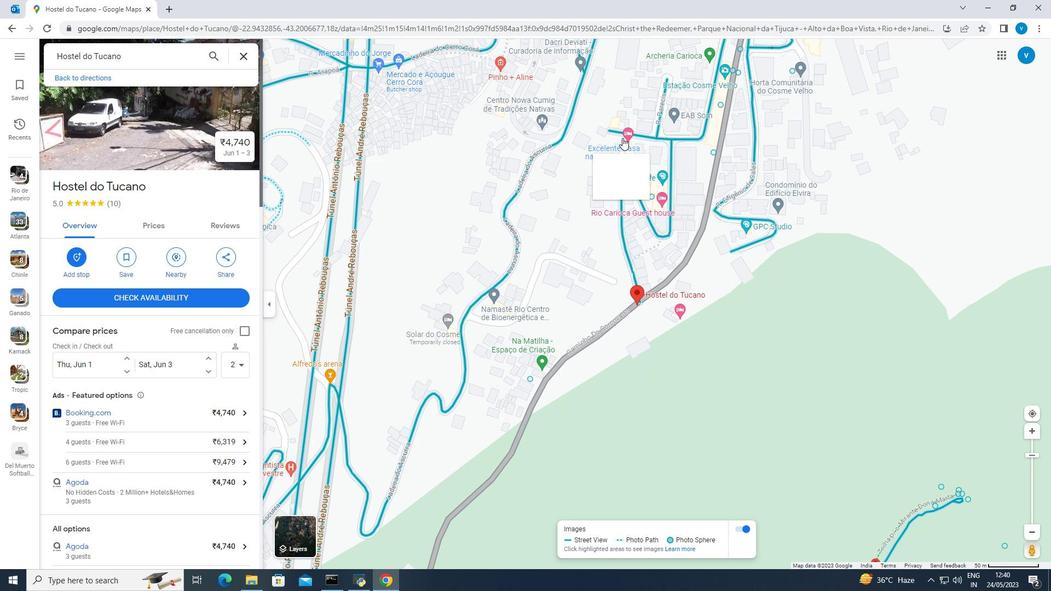 
Action: Mouse pressed left at (622, 138)
Screenshot: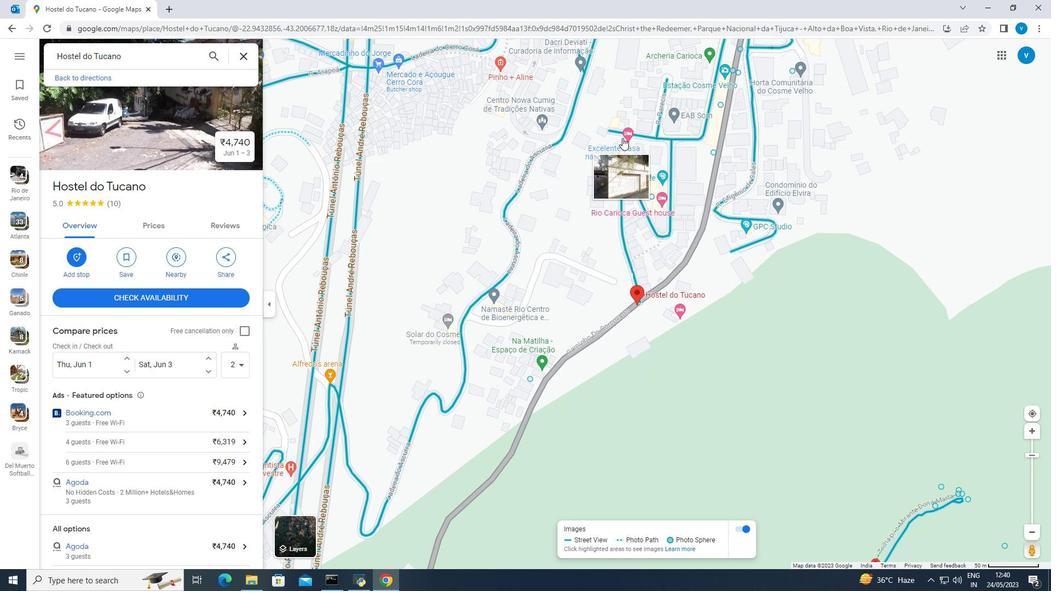 
Action: Mouse moved to (212, 121)
Screenshot: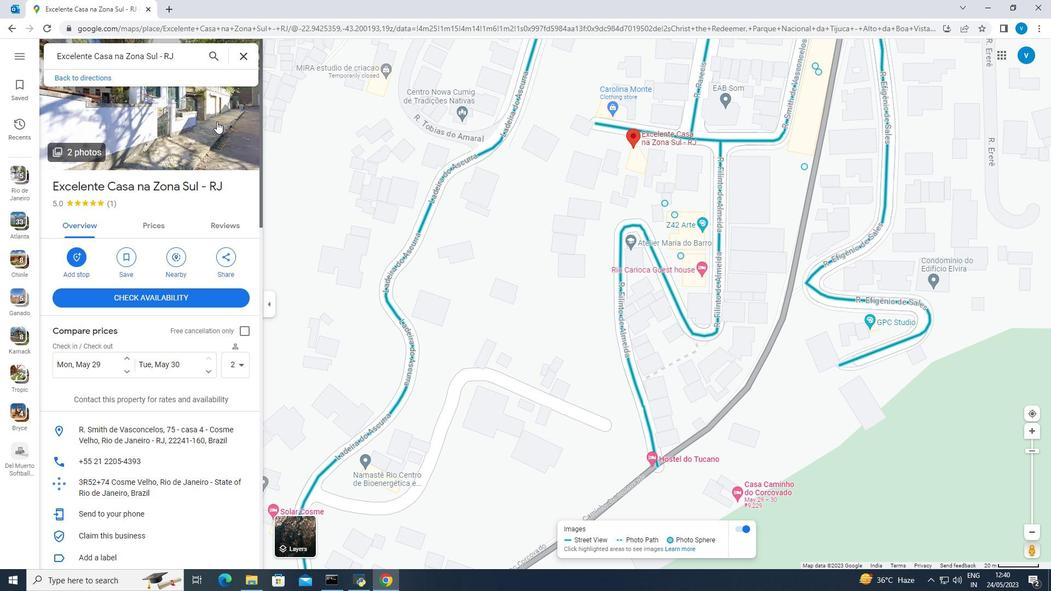 
Action: Mouse pressed left at (212, 121)
Screenshot: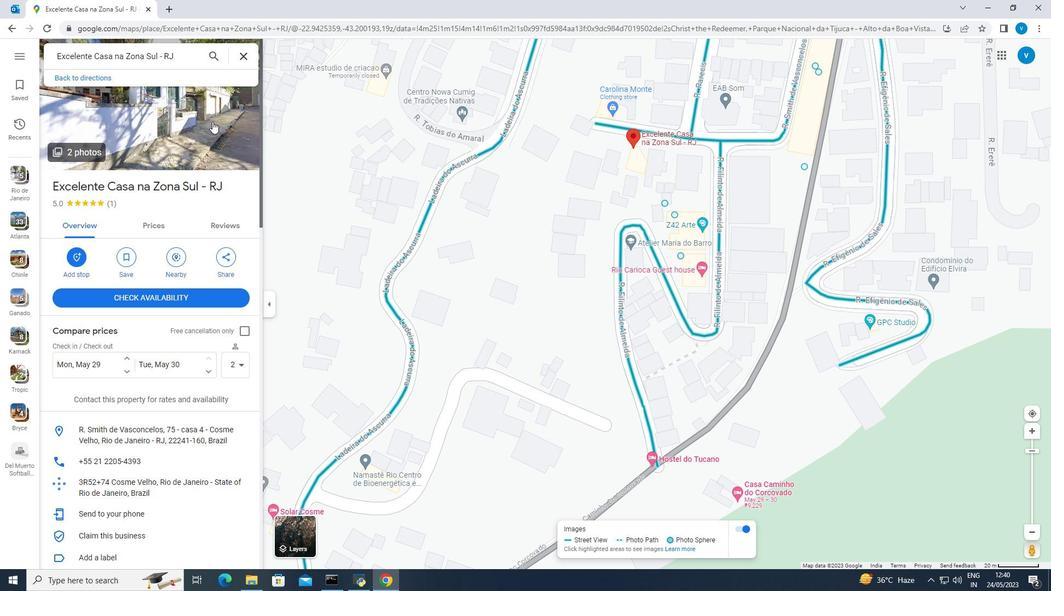 
Action: Mouse pressed left at (212, 121)
Screenshot: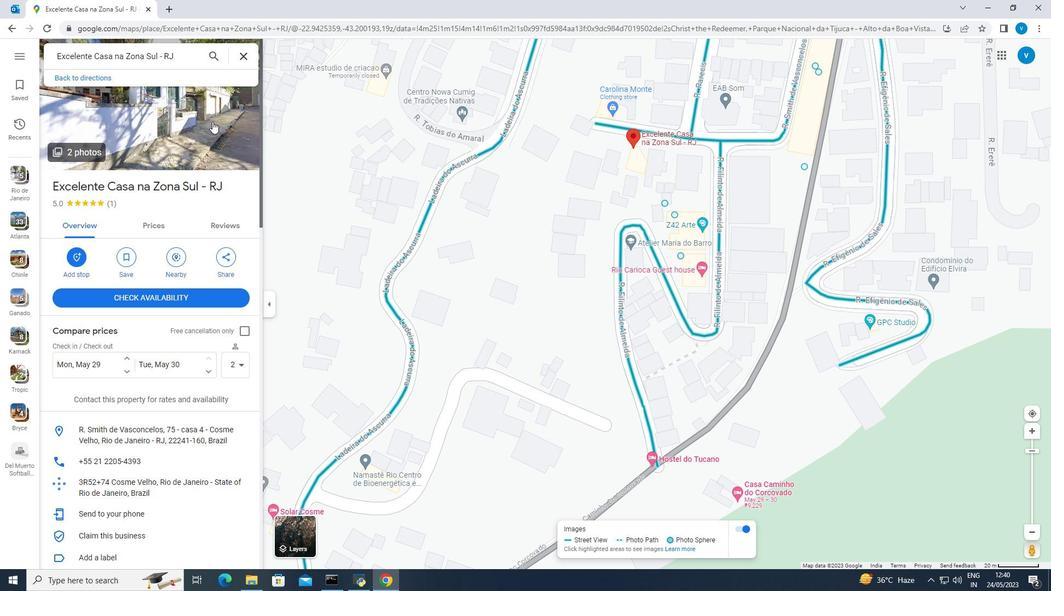 
Action: Mouse moved to (667, 479)
Screenshot: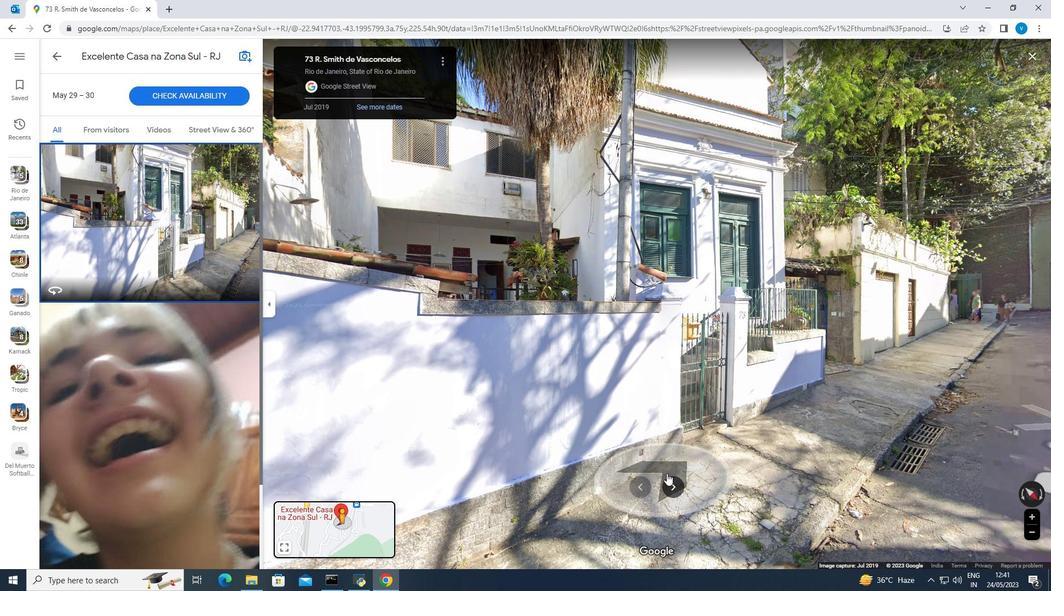 
Action: Mouse pressed left at (667, 479)
Screenshot: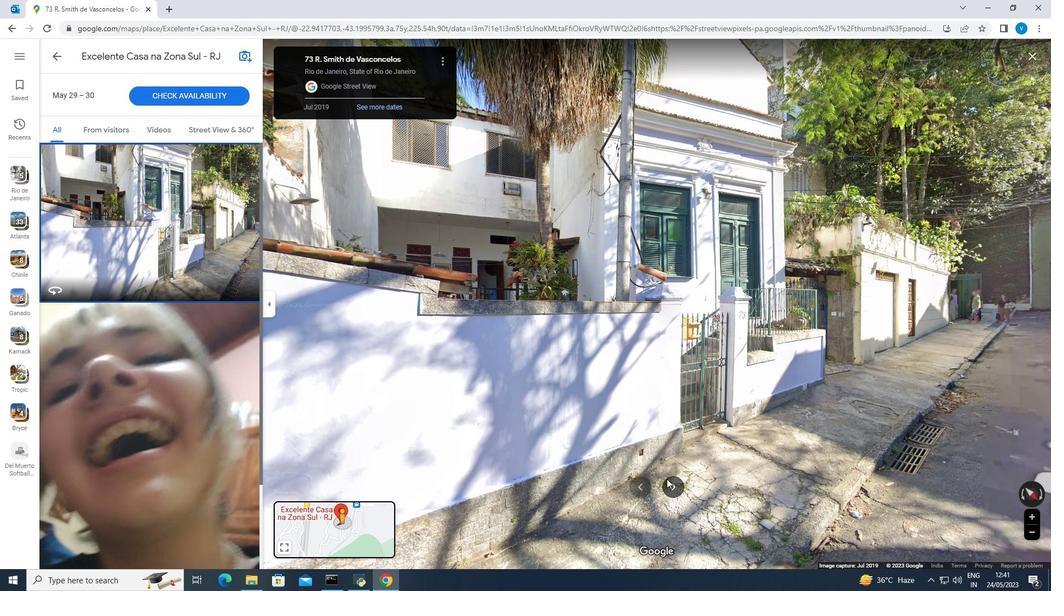 
Action: Mouse moved to (674, 490)
Screenshot: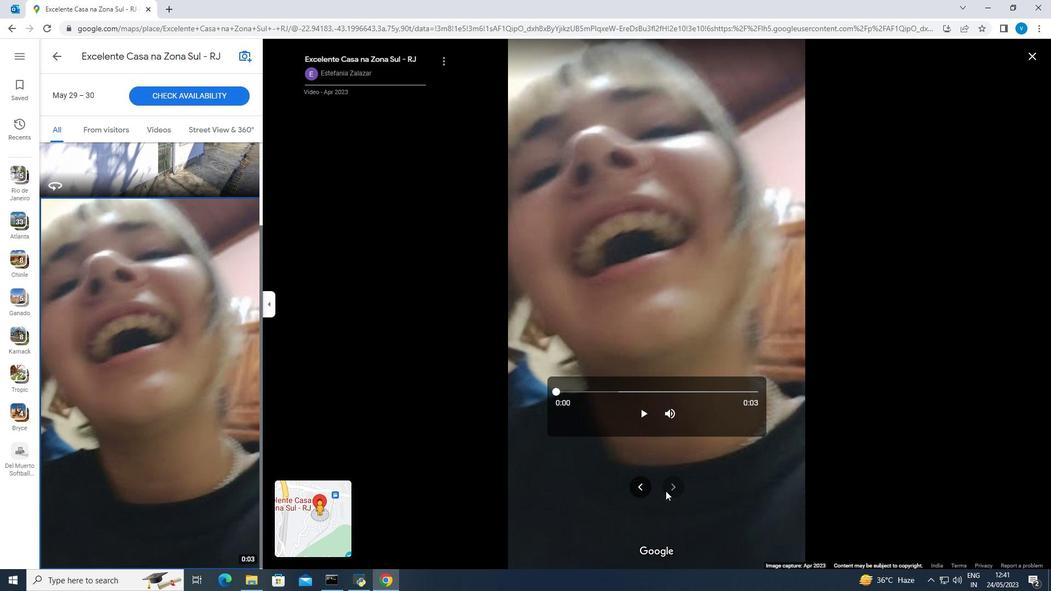 
Action: Mouse pressed left at (674, 490)
Screenshot: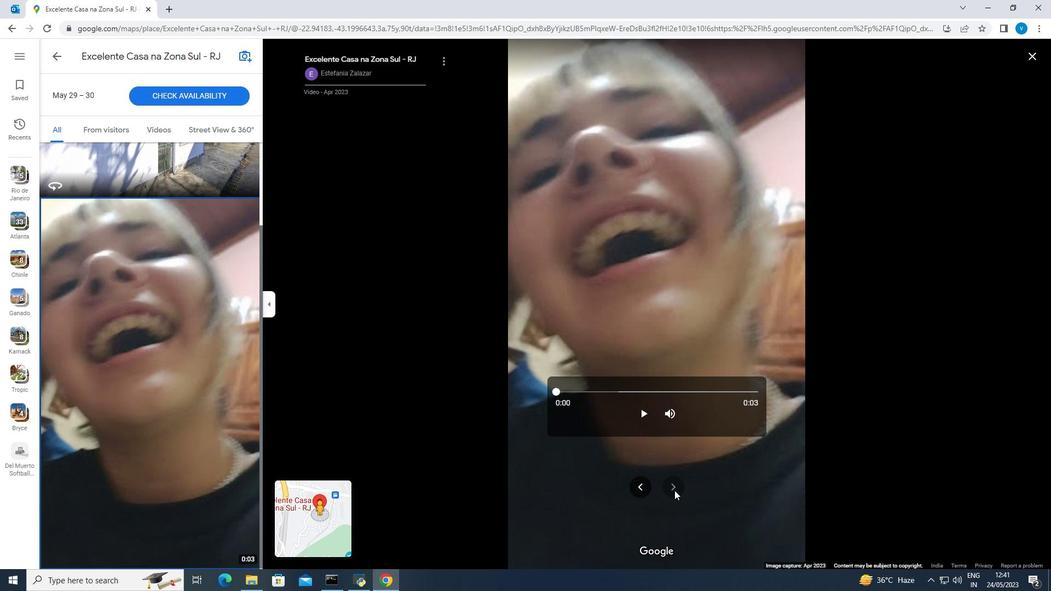 
Action: Mouse moved to (49, 52)
Screenshot: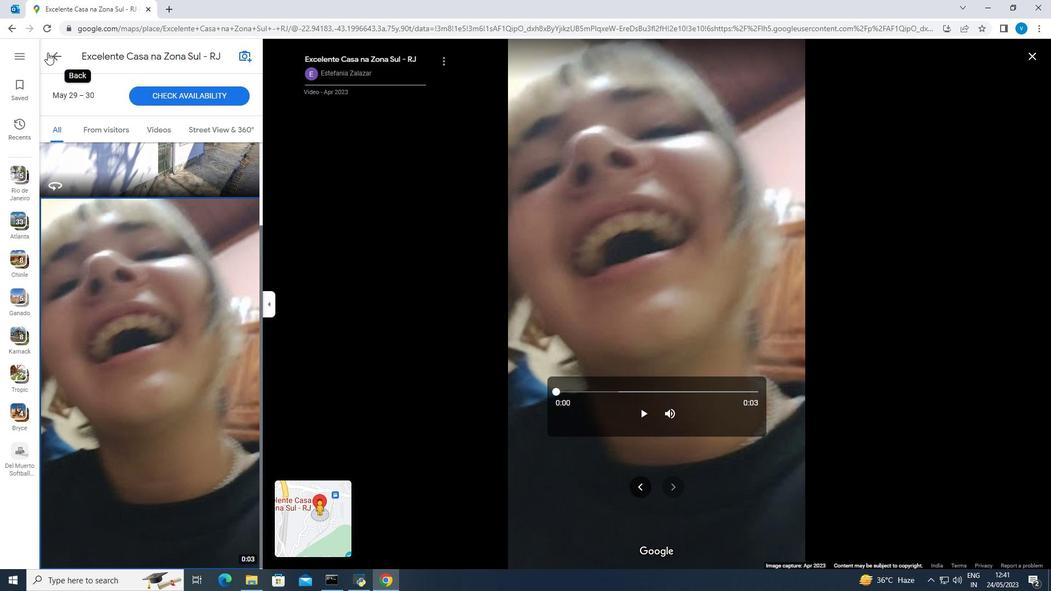 
Action: Mouse pressed left at (49, 52)
Screenshot: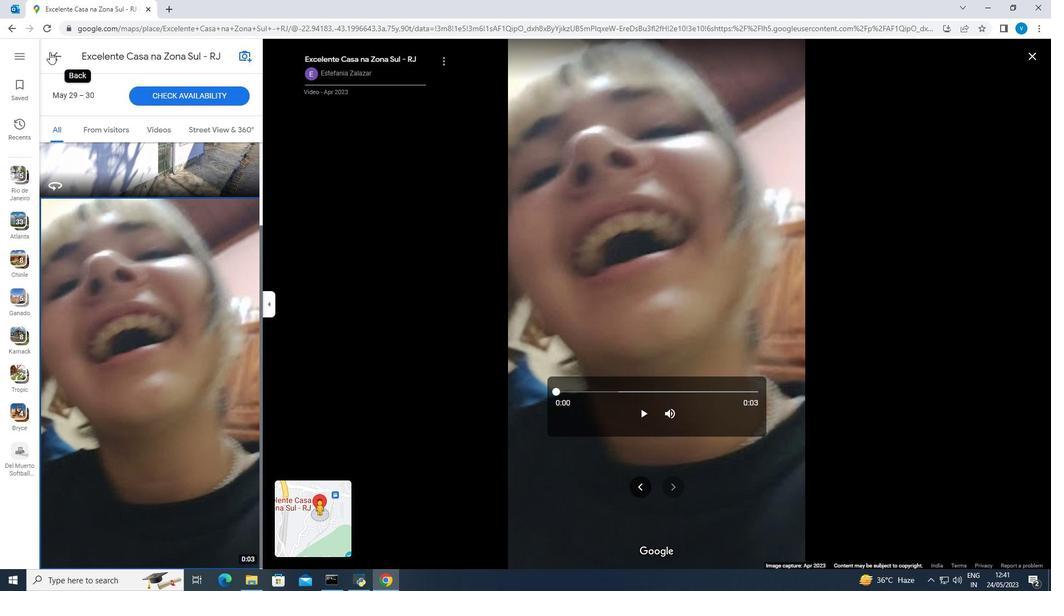 
Action: Mouse moved to (797, 131)
Screenshot: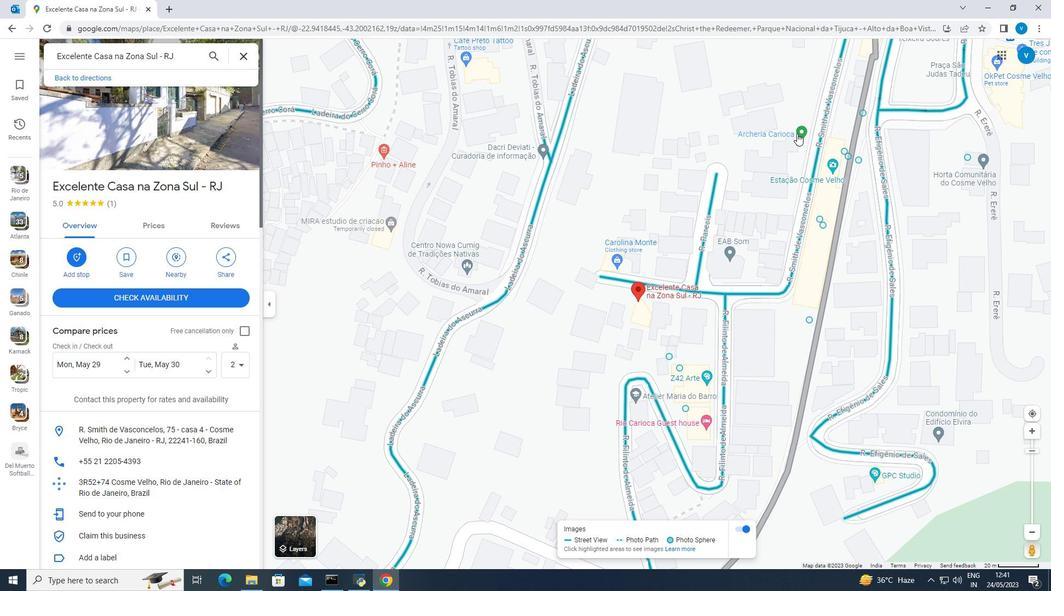 
Action: Mouse pressed left at (797, 131)
Screenshot: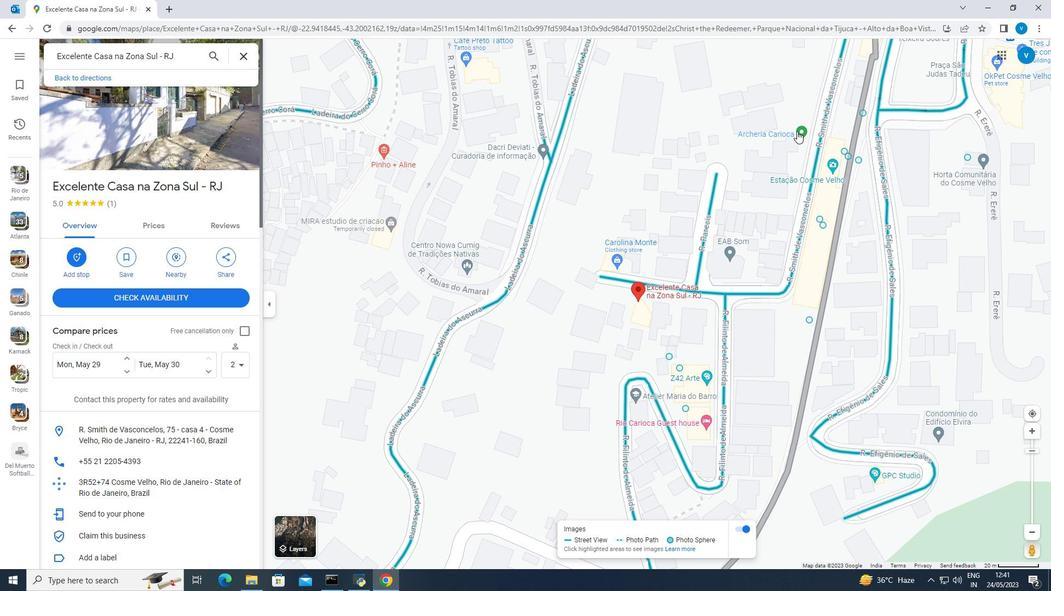 
Action: Mouse pressed left at (797, 131)
Screenshot: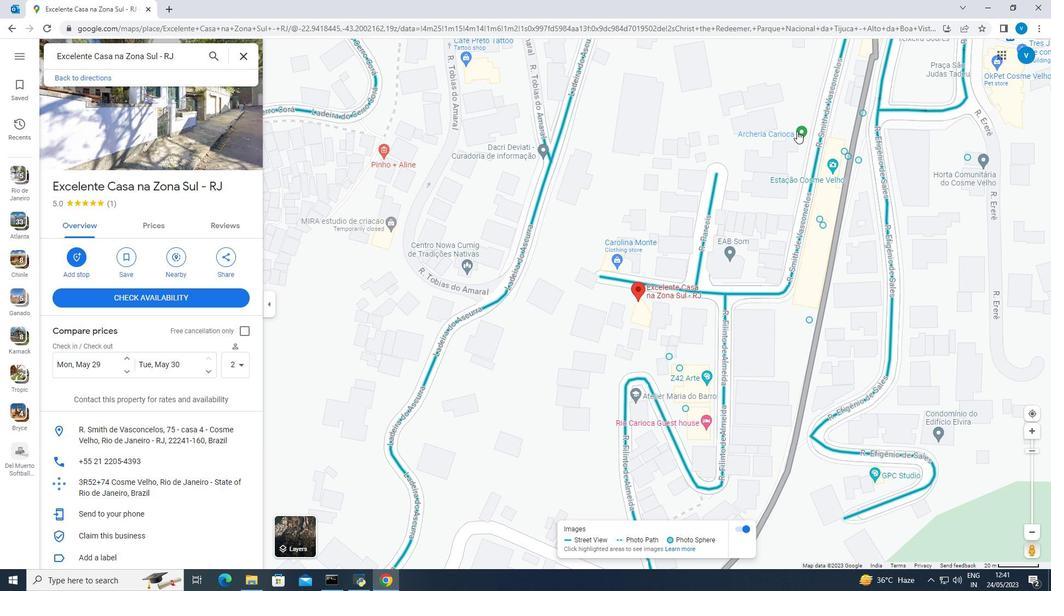 
Action: Mouse moved to (224, 141)
Screenshot: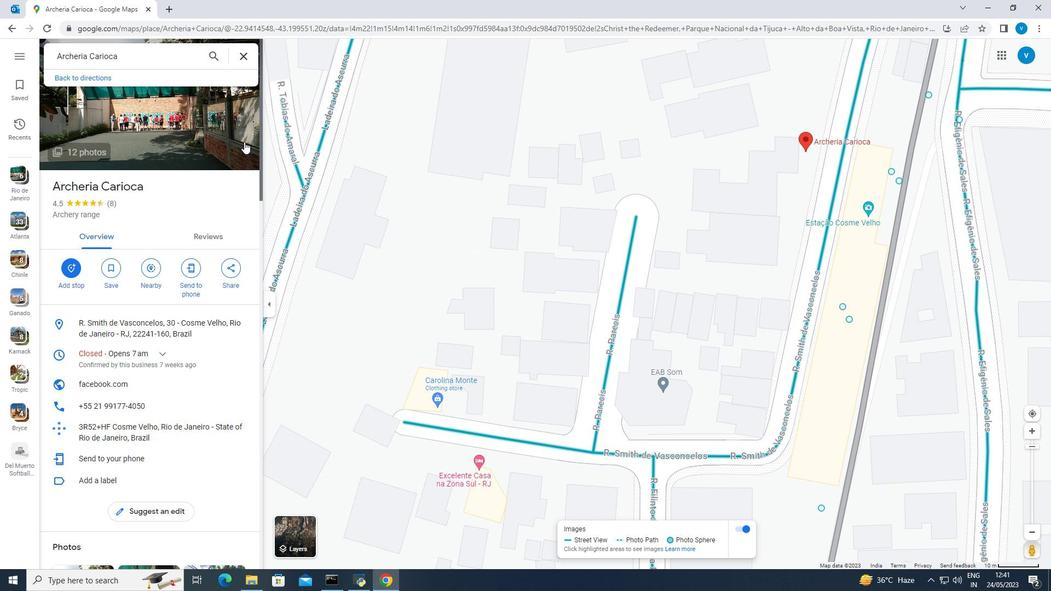 
Action: Mouse pressed left at (224, 141)
Screenshot: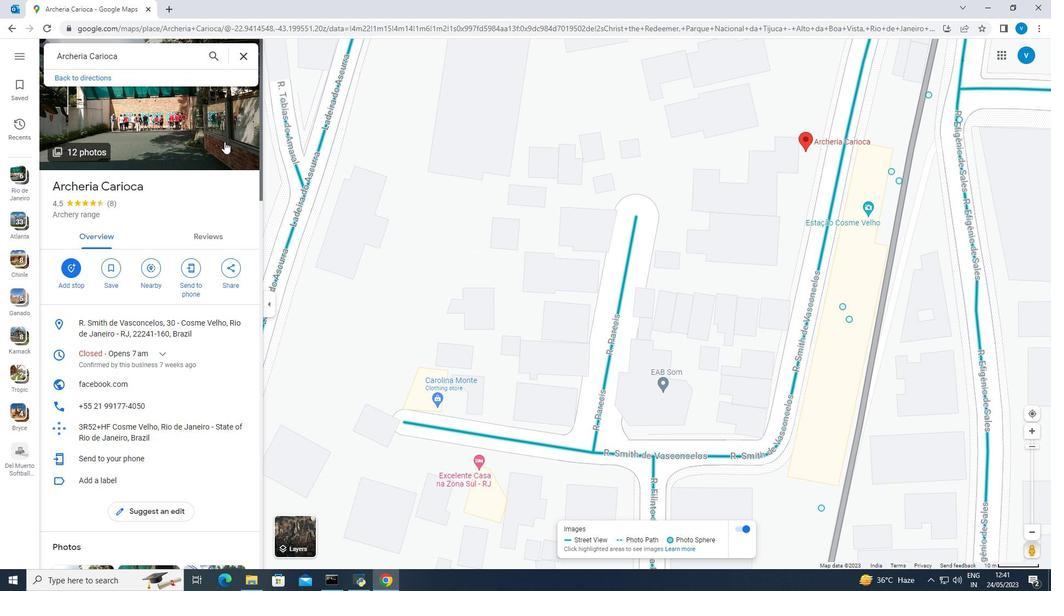 
Action: Mouse moved to (673, 495)
Screenshot: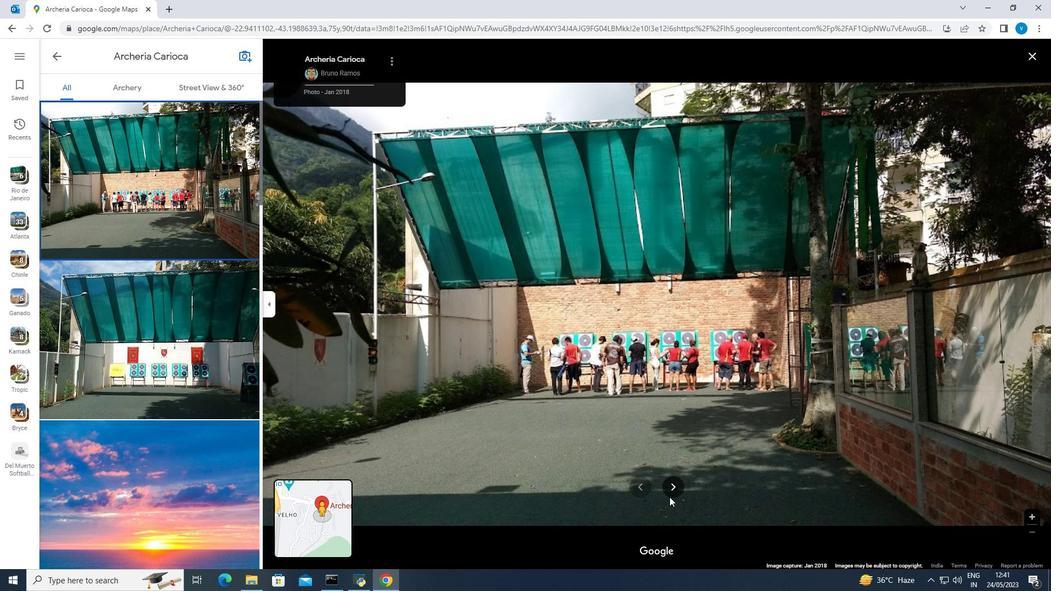 
Action: Mouse pressed left at (673, 495)
Screenshot: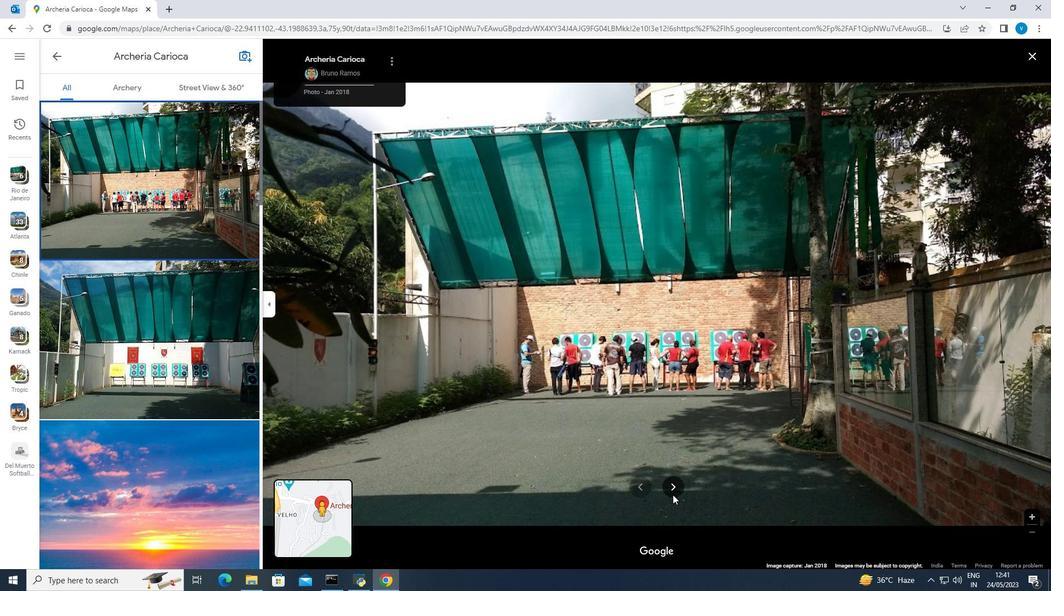 
Action: Mouse pressed left at (673, 495)
Screenshot: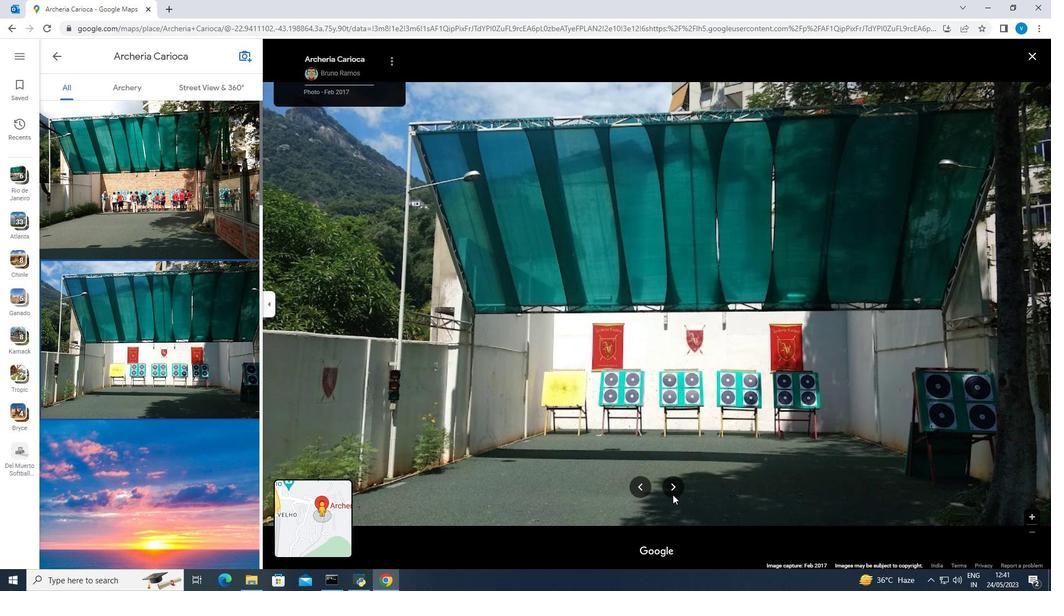 
Action: Mouse moved to (671, 492)
Screenshot: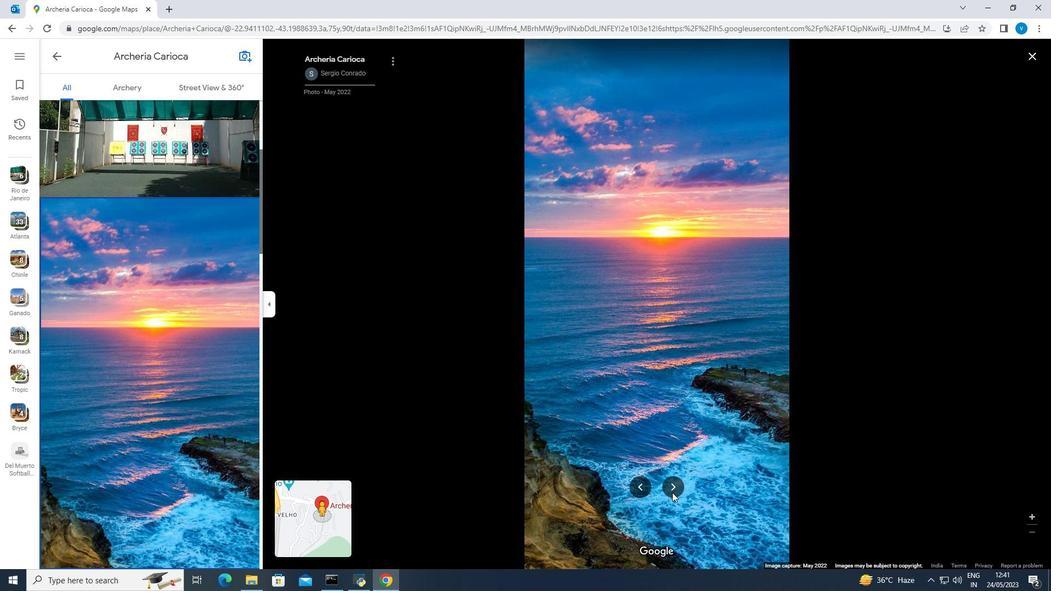 
Action: Mouse pressed left at (671, 492)
Screenshot: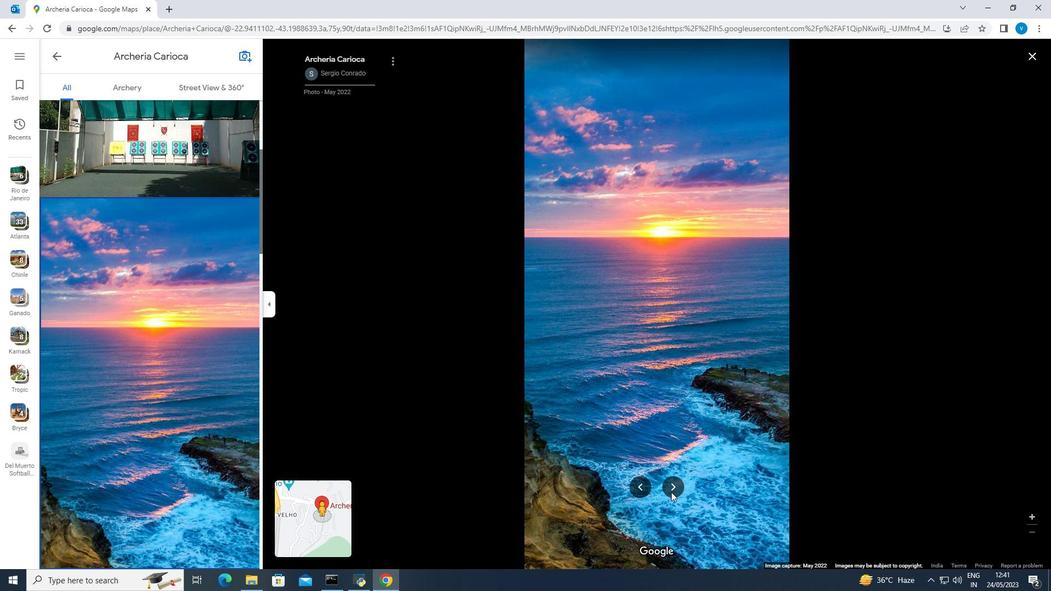 
Action: Mouse moved to (670, 489)
Screenshot: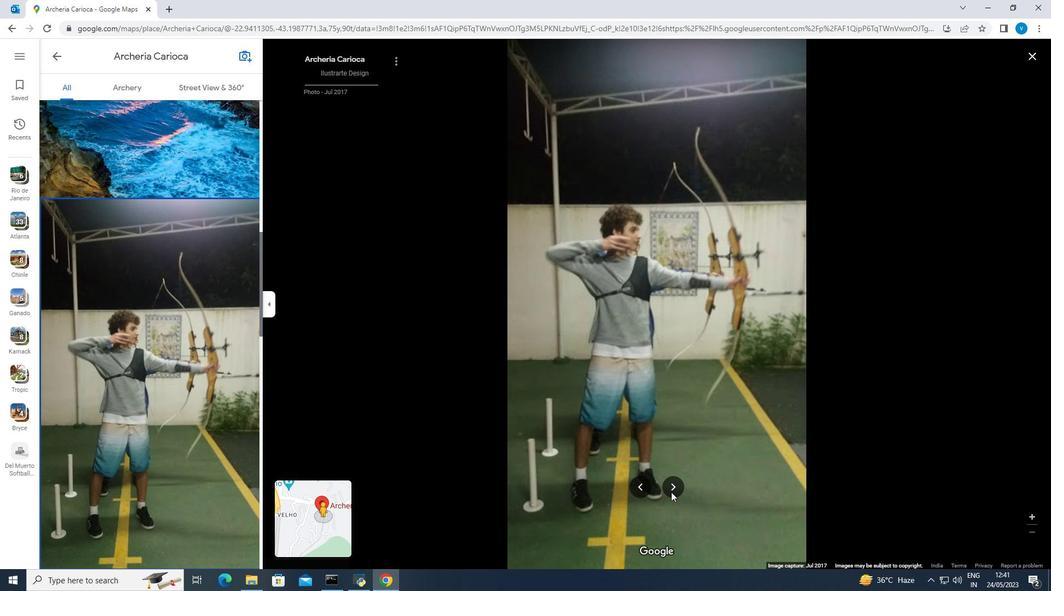 
Action: Mouse pressed left at (670, 489)
Screenshot: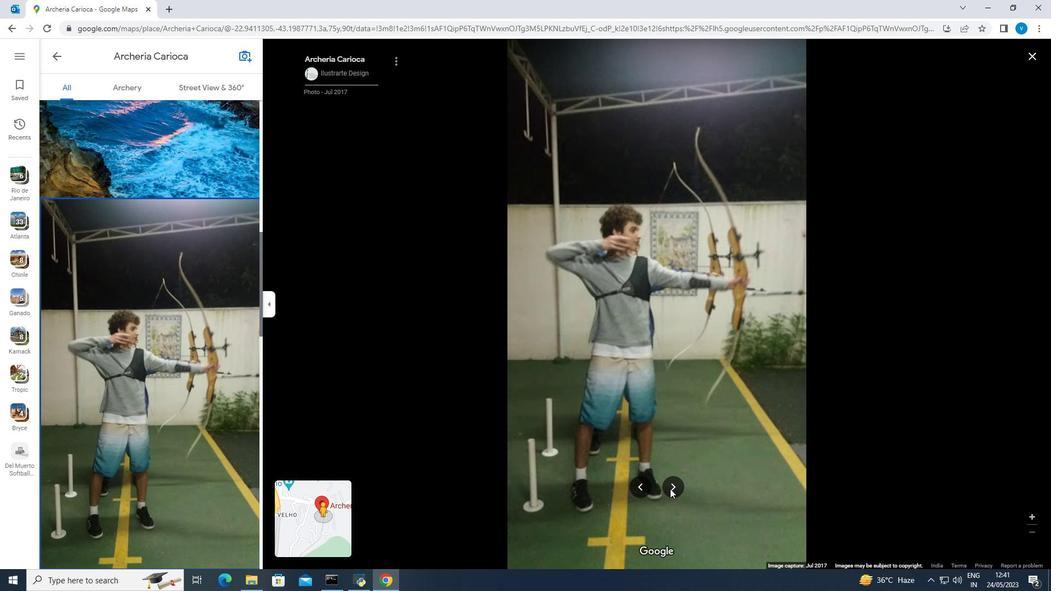 
Action: Mouse moved to (669, 486)
Screenshot: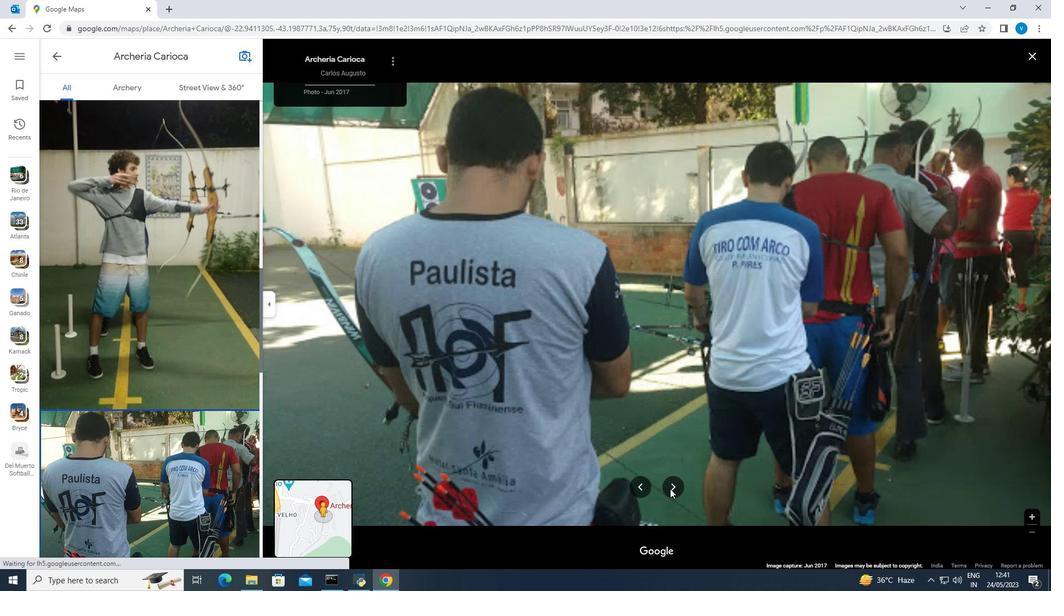 
Action: Mouse pressed left at (669, 486)
Screenshot: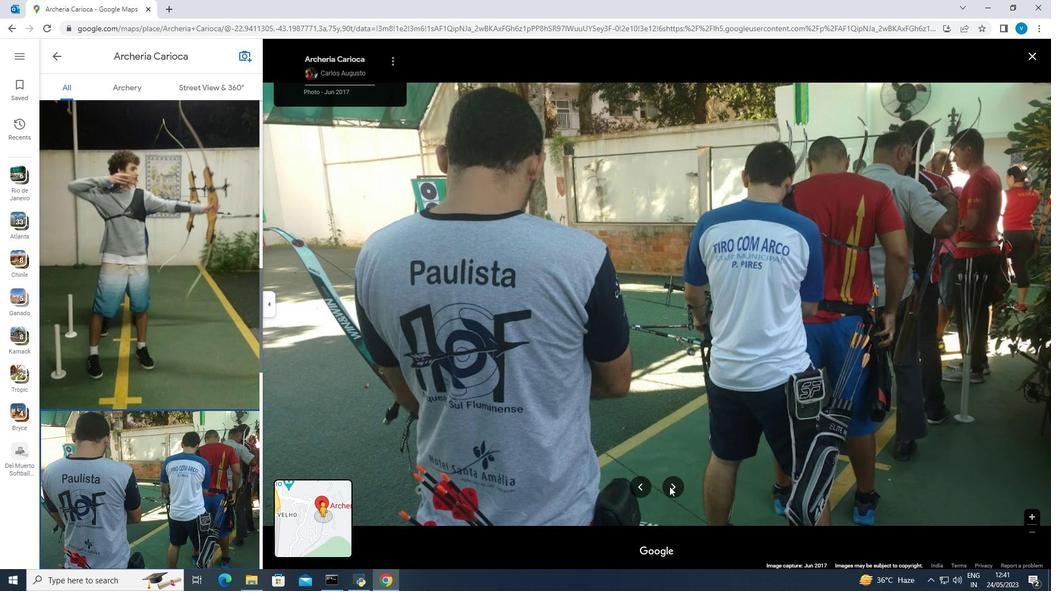 
Action: Mouse pressed left at (669, 486)
Screenshot: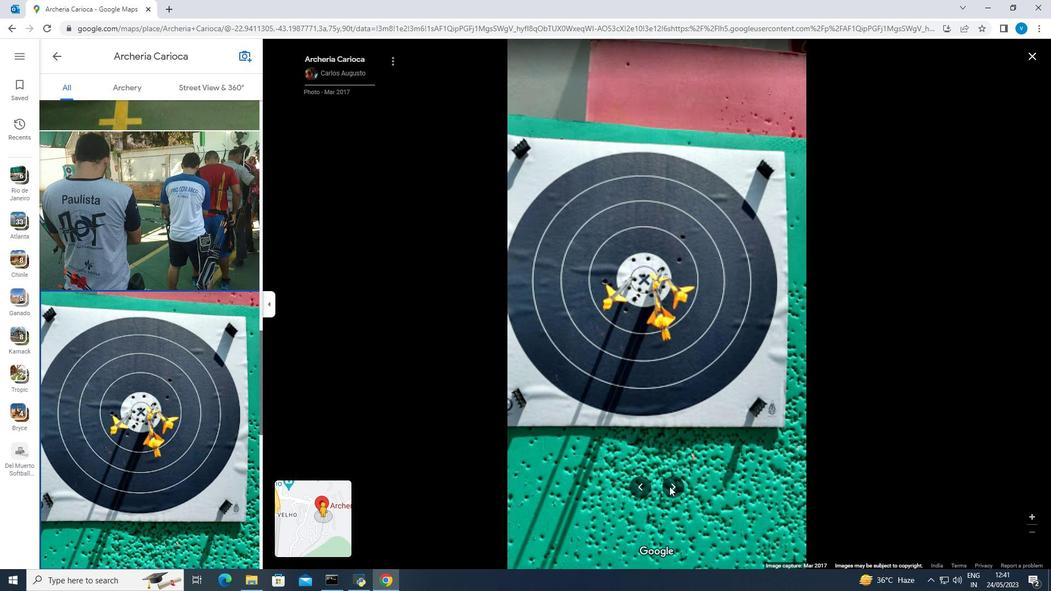 
Action: Mouse moved to (52, 53)
Screenshot: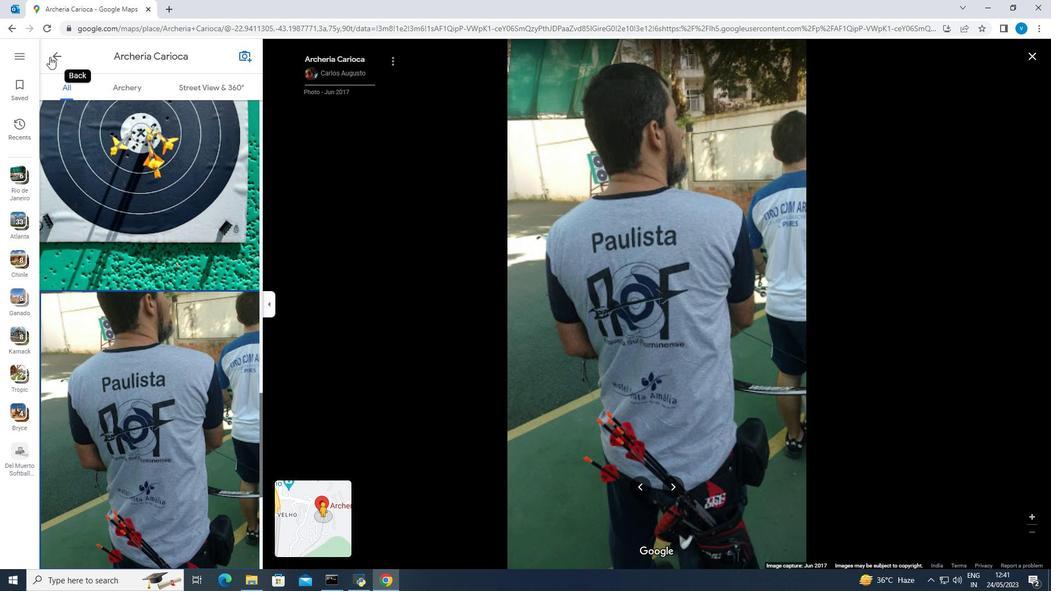 
Action: Mouse pressed left at (52, 53)
Screenshot: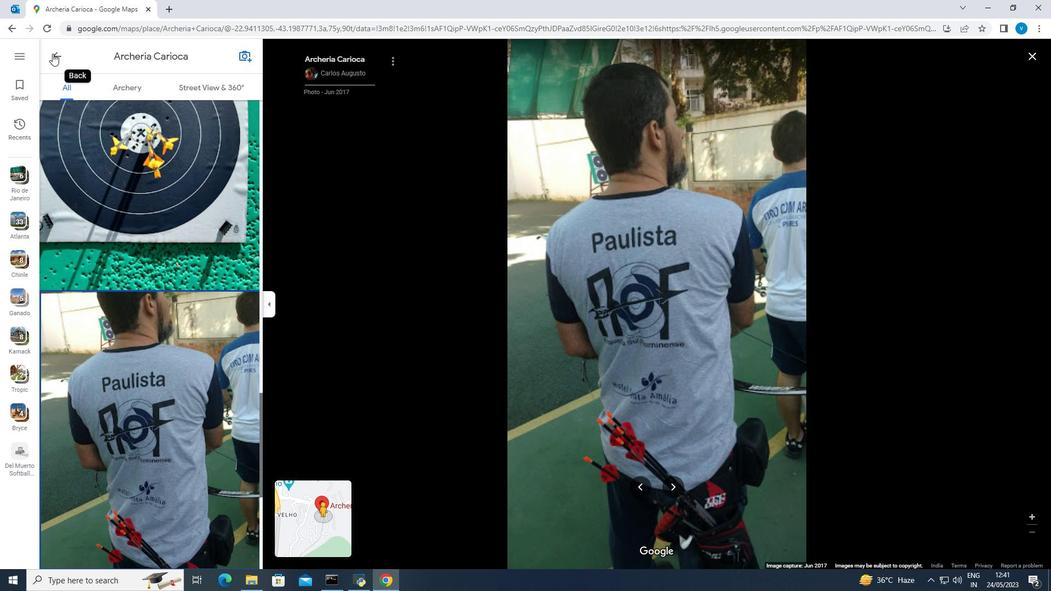 
Action: Mouse moved to (776, 354)
Screenshot: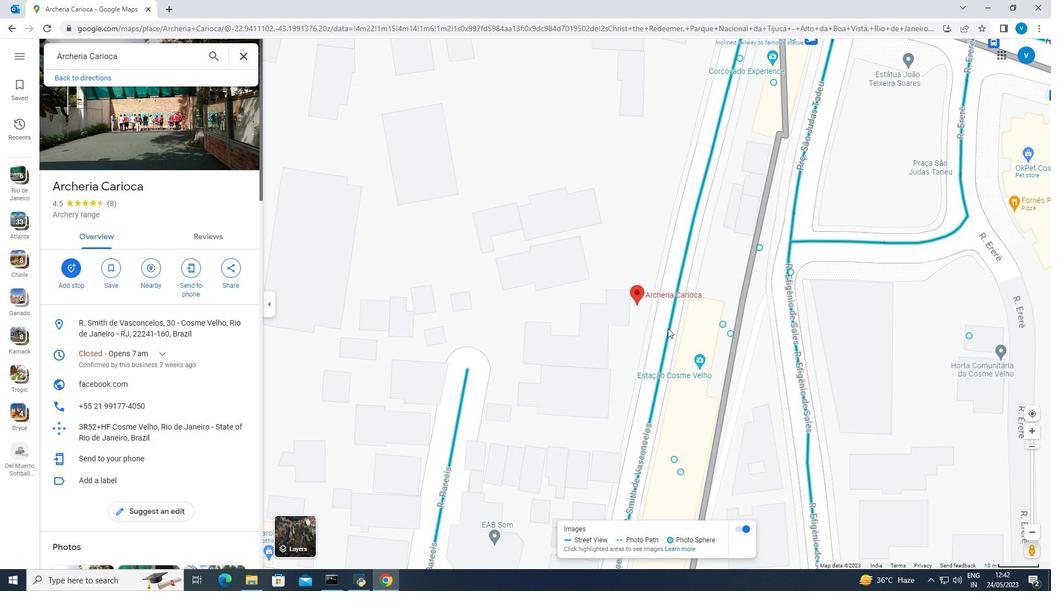 
Action: Mouse pressed left at (776, 354)
Screenshot: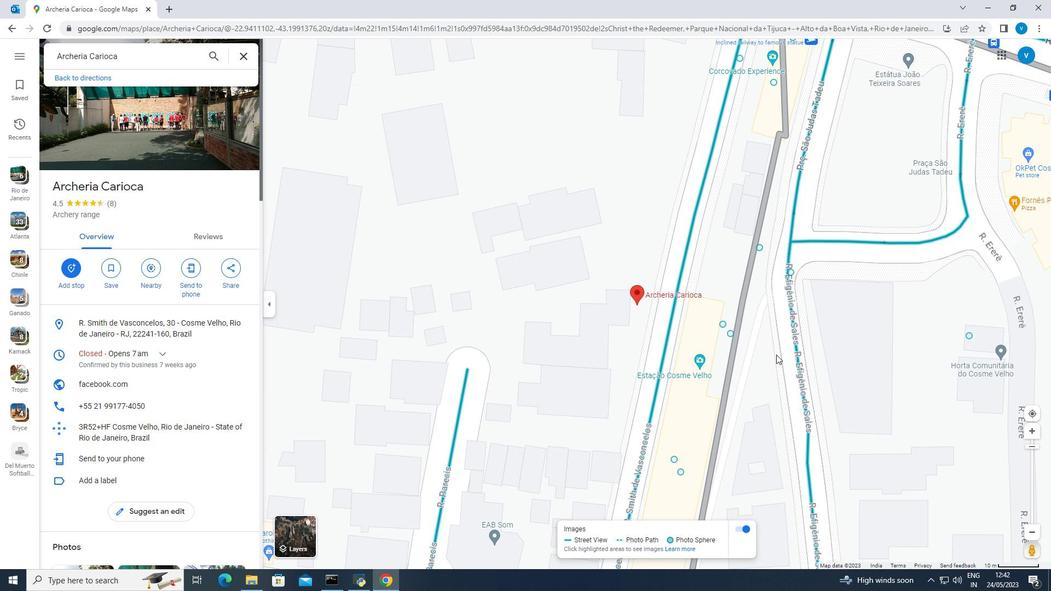 
Action: Mouse moved to (801, 117)
Screenshot: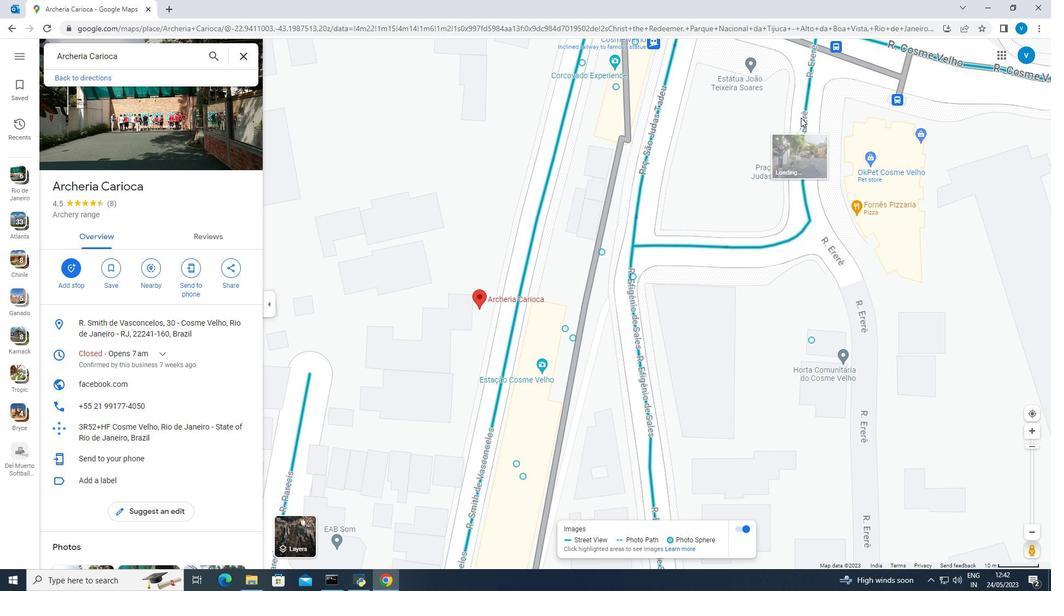 
Action: Mouse pressed left at (801, 117)
Screenshot: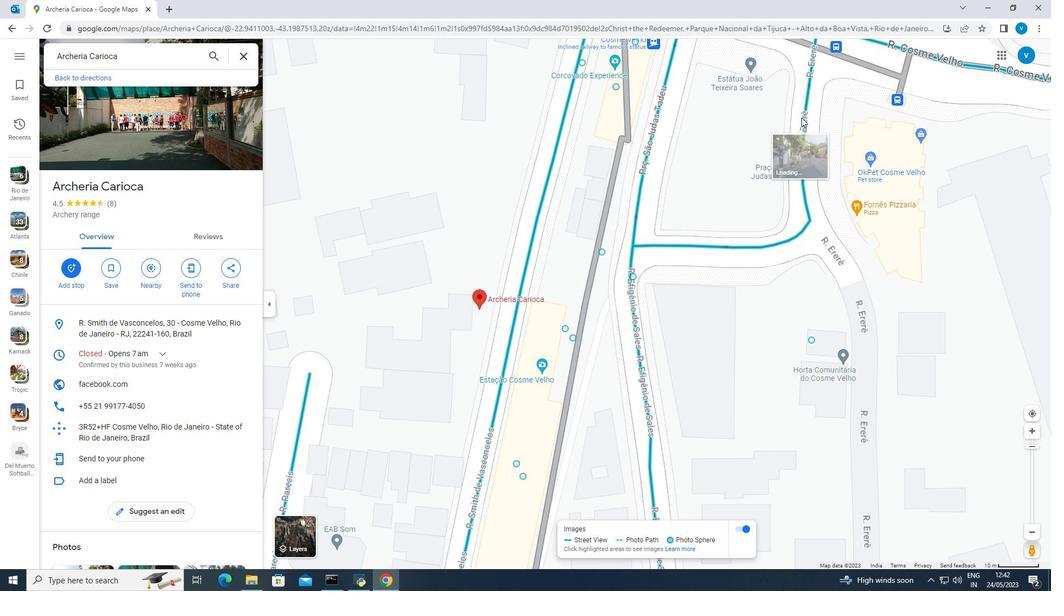 
Action: Mouse pressed left at (801, 117)
Screenshot: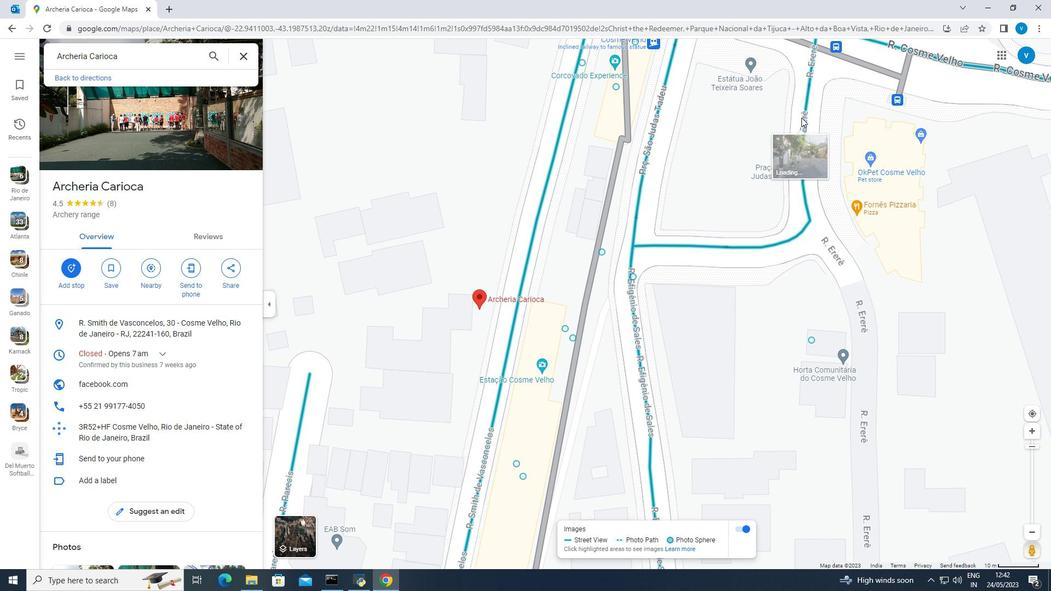 
Action: Mouse moved to (274, 408)
Screenshot: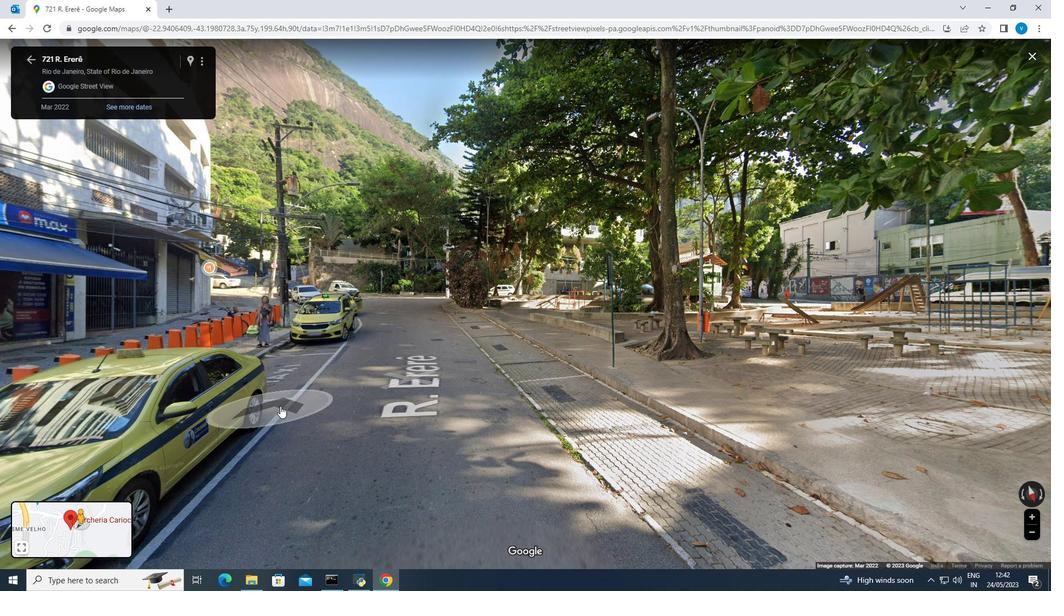 
Action: Mouse pressed left at (274, 408)
Screenshot: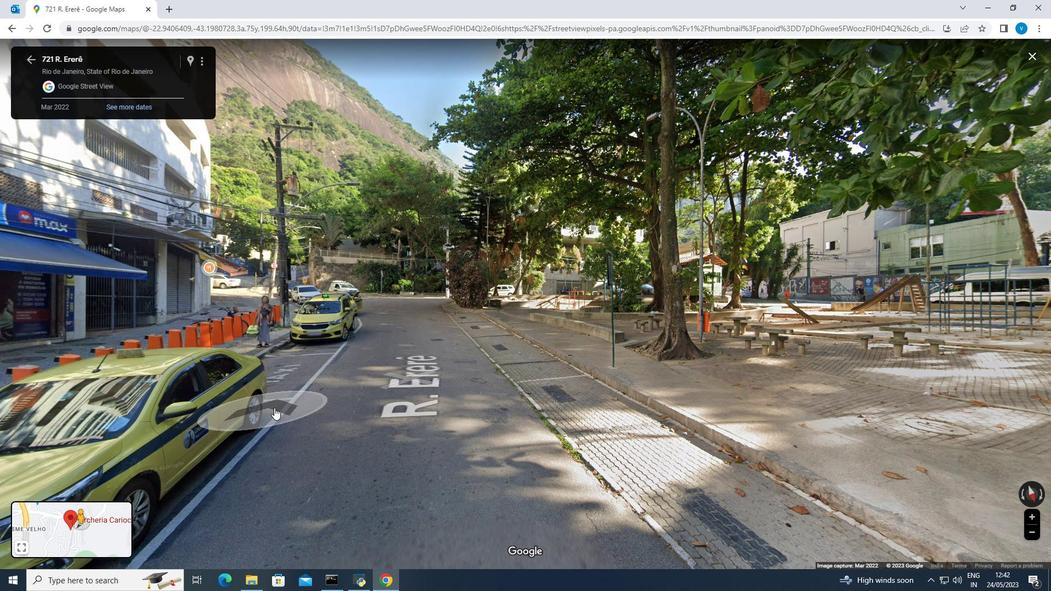 
Action: Mouse moved to (580, 408)
Screenshot: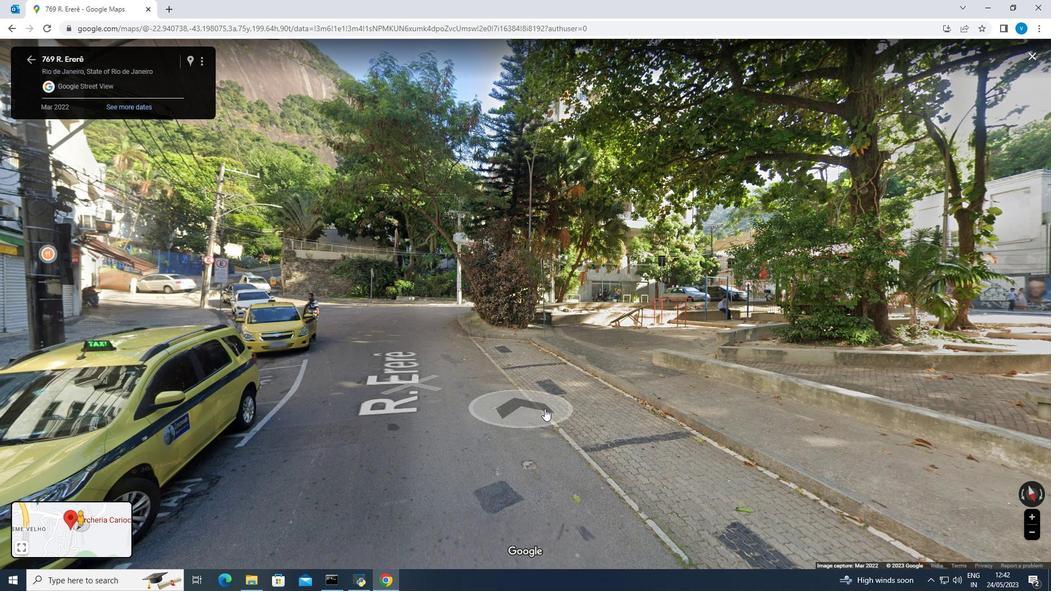 
Action: Mouse pressed left at (580, 408)
Screenshot: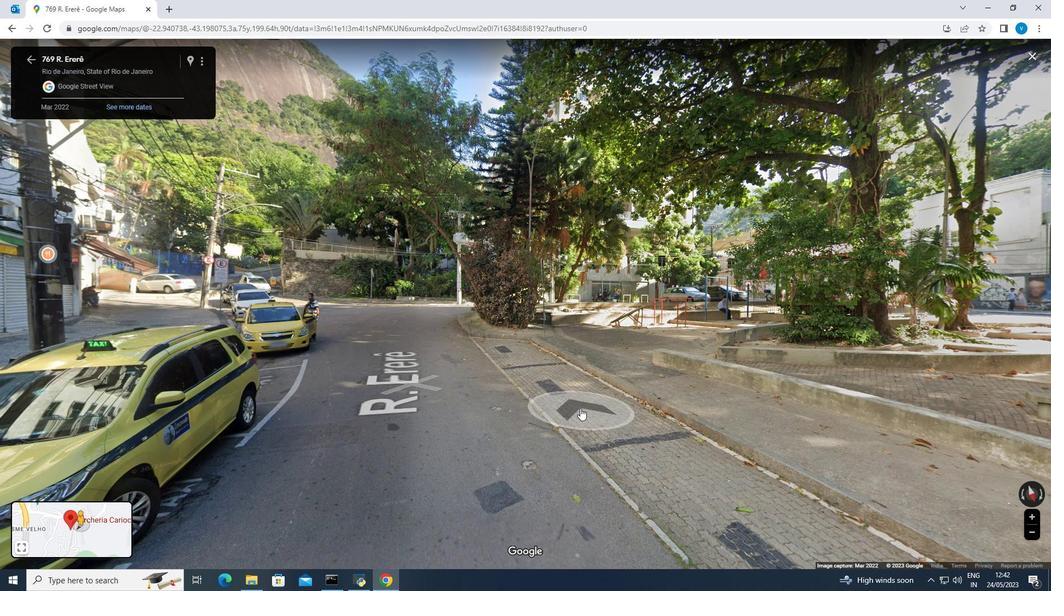 
Action: Mouse moved to (566, 371)
Screenshot: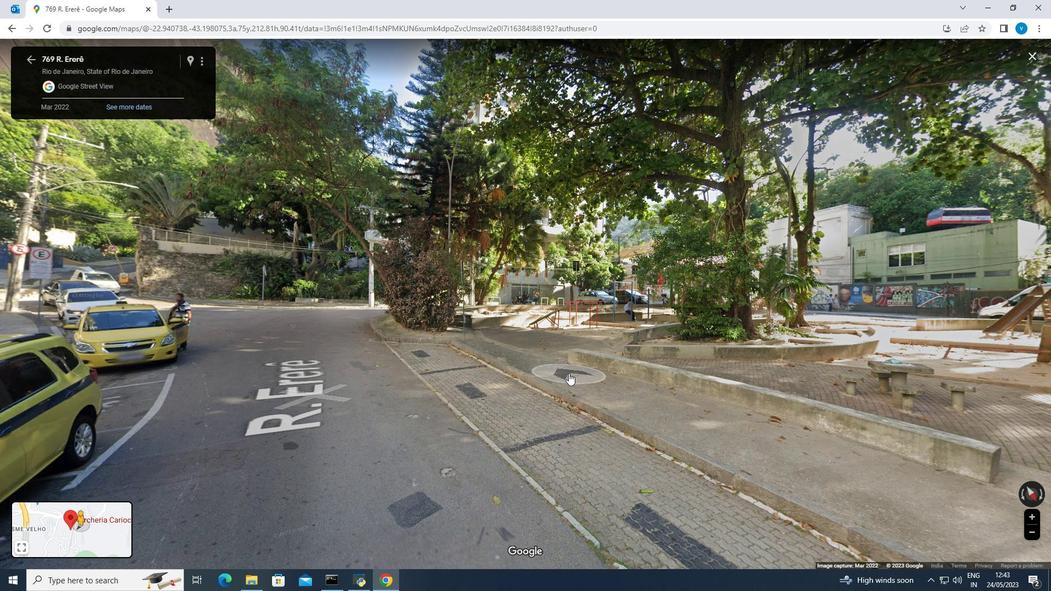 
Action: Mouse pressed left at (566, 371)
Screenshot: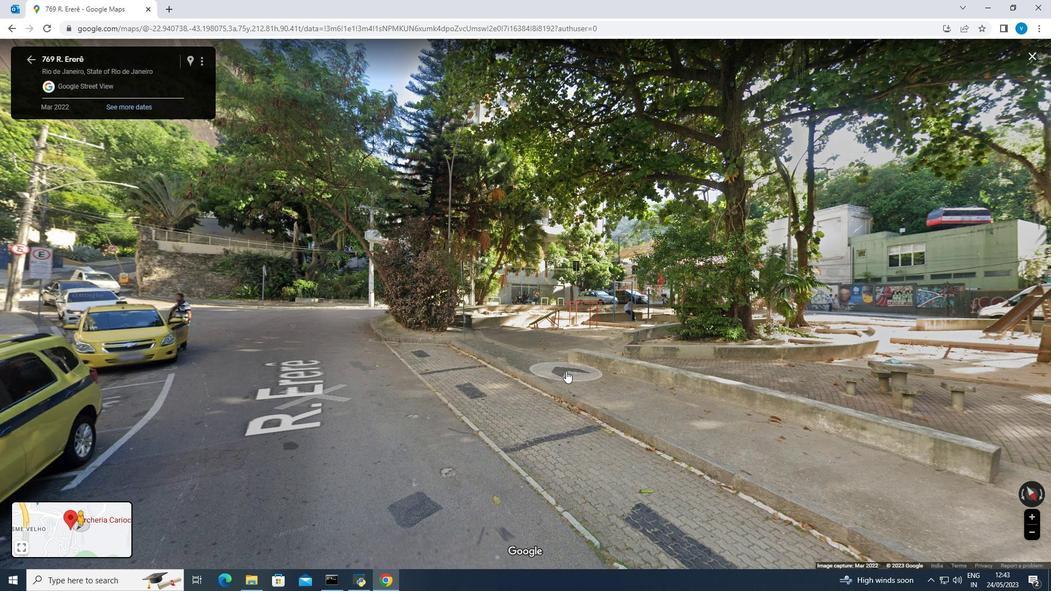 
Action: Mouse moved to (311, 335)
Screenshot: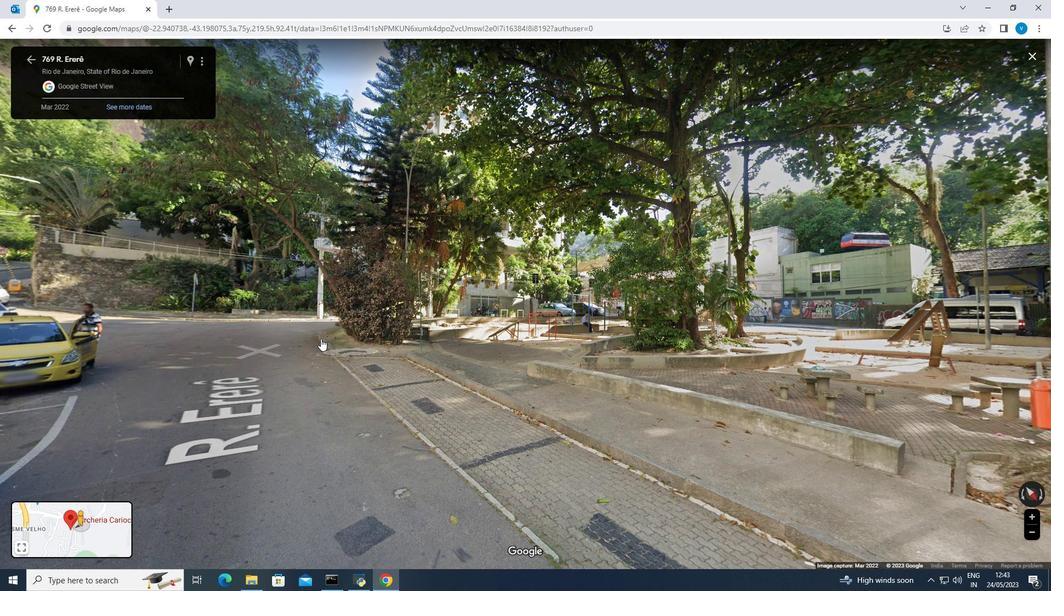 
Action: Mouse pressed left at (311, 335)
Screenshot: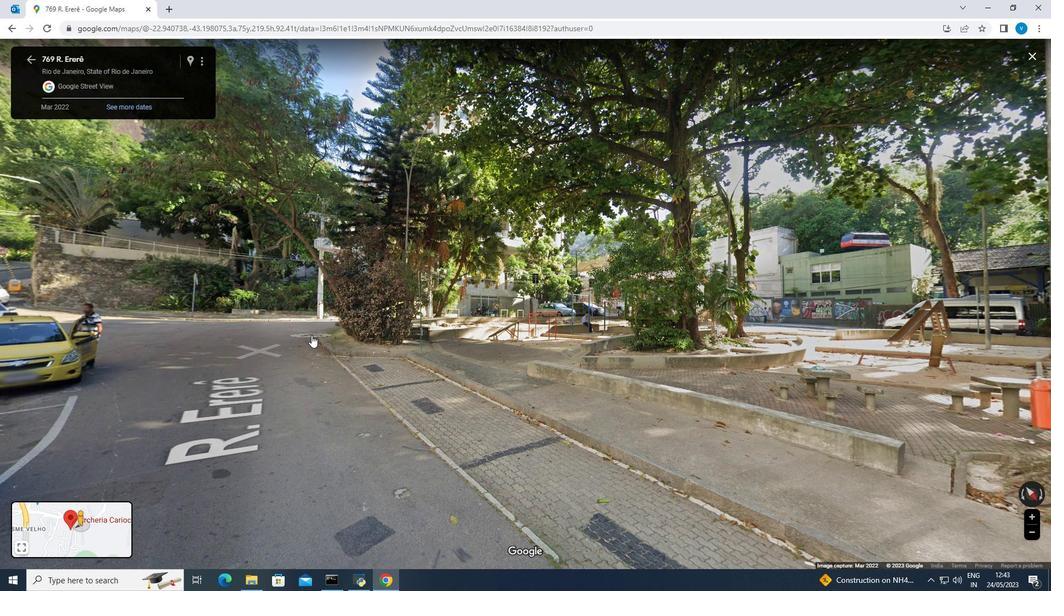 
Action: Mouse moved to (242, 345)
Screenshot: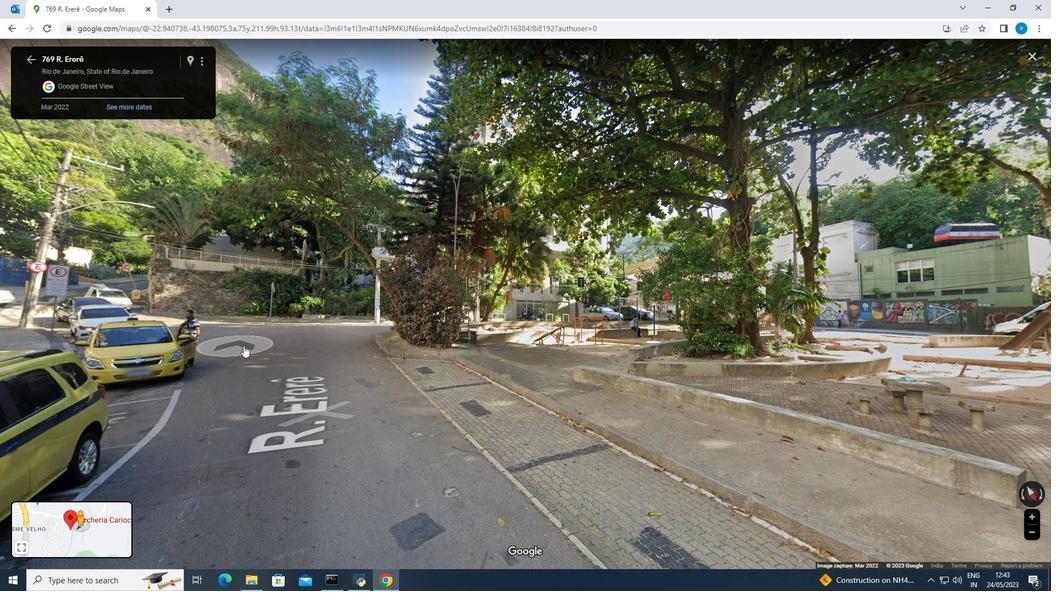 
Action: Mouse pressed left at (242, 345)
Screenshot: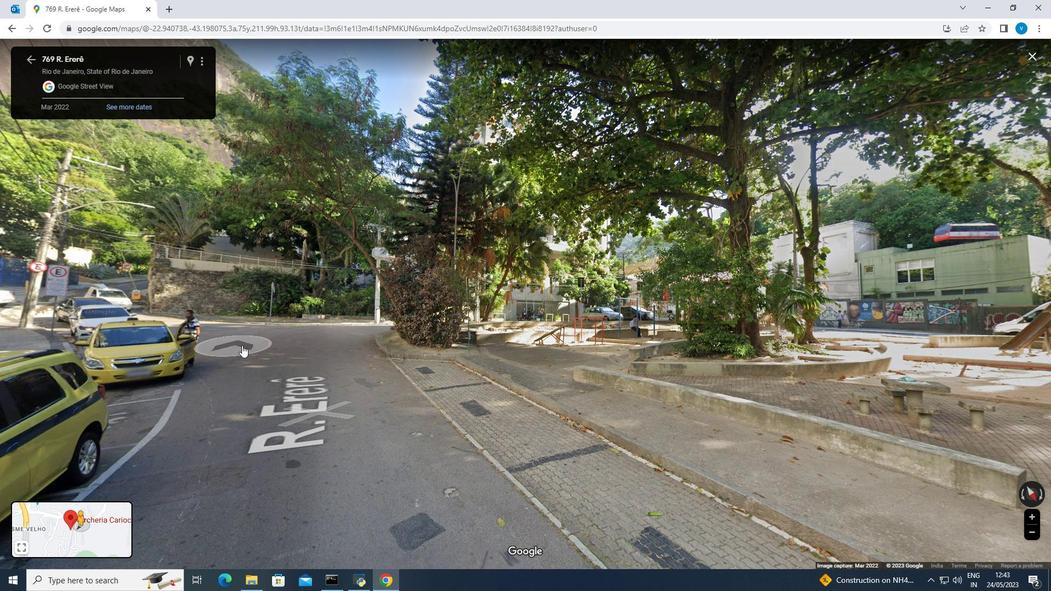 
Action: Mouse moved to (34, 56)
Screenshot: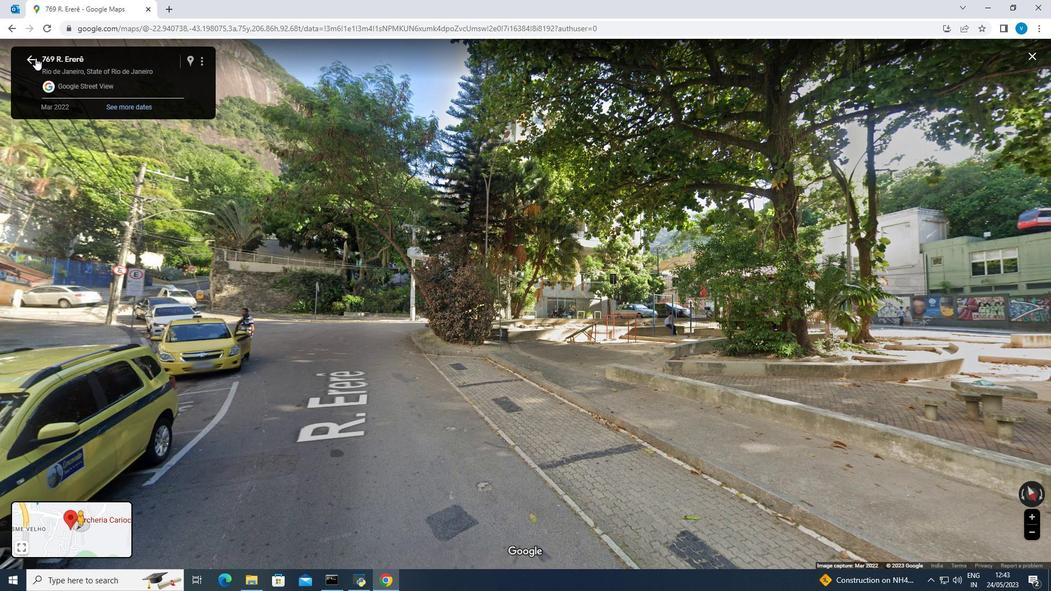 
Action: Mouse pressed left at (34, 56)
Screenshot: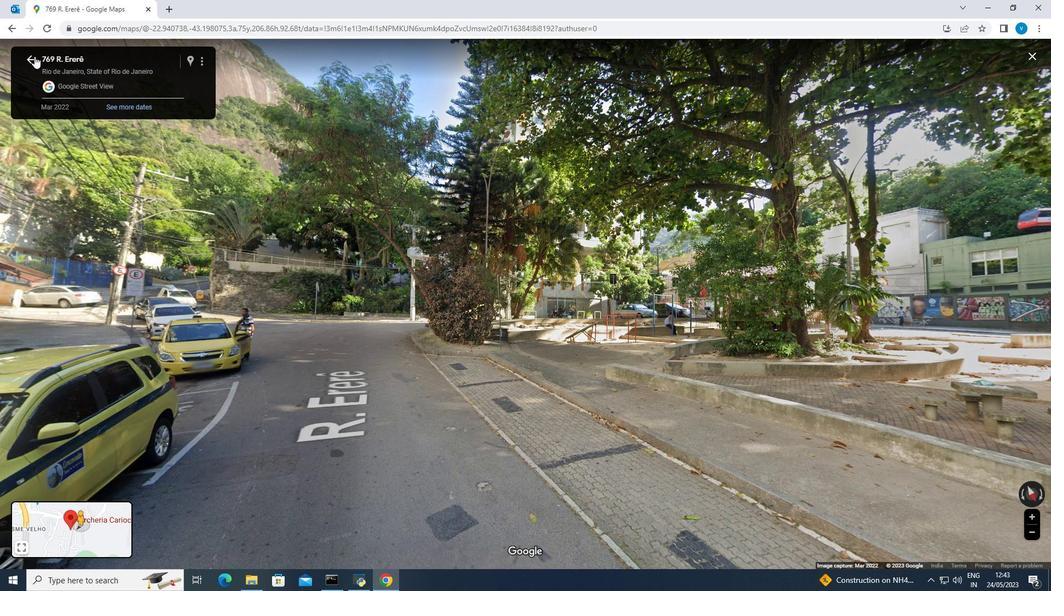 
Action: Mouse moved to (947, 220)
Screenshot: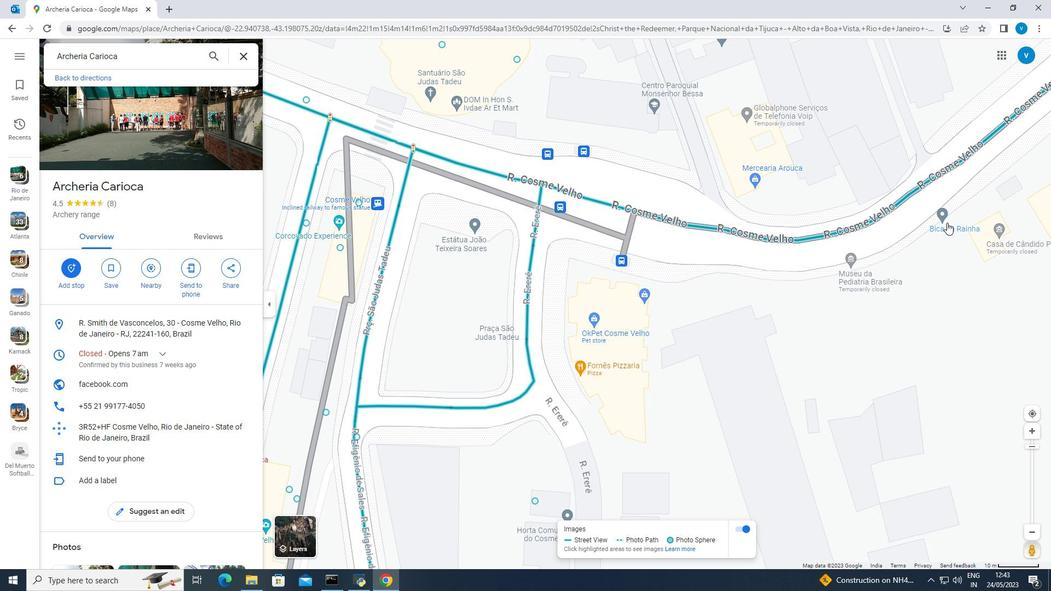 
Action: Mouse pressed left at (947, 220)
Screenshot: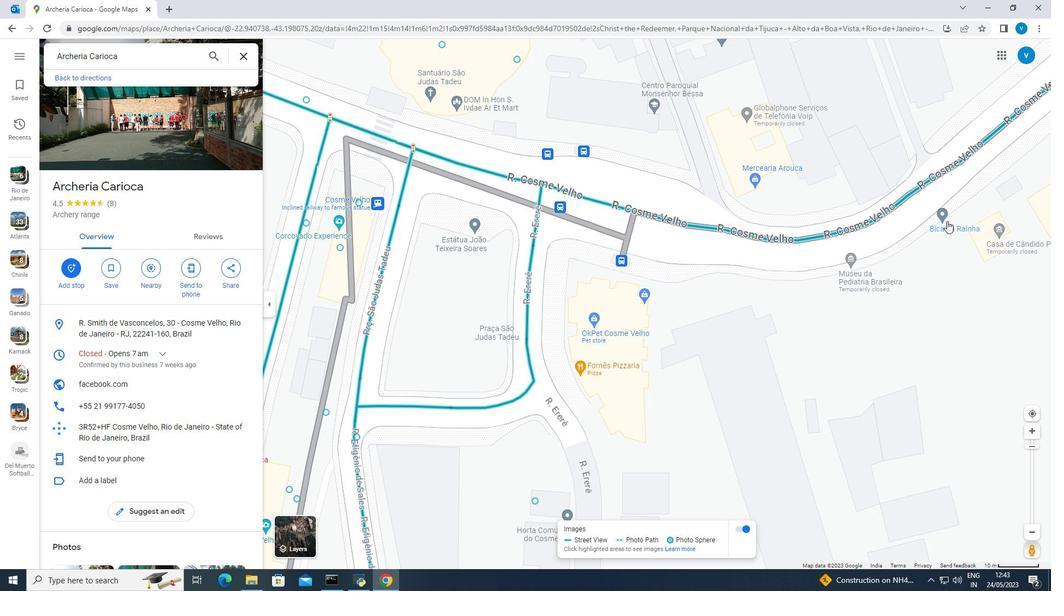 
Action: Mouse moved to (181, 113)
Screenshot: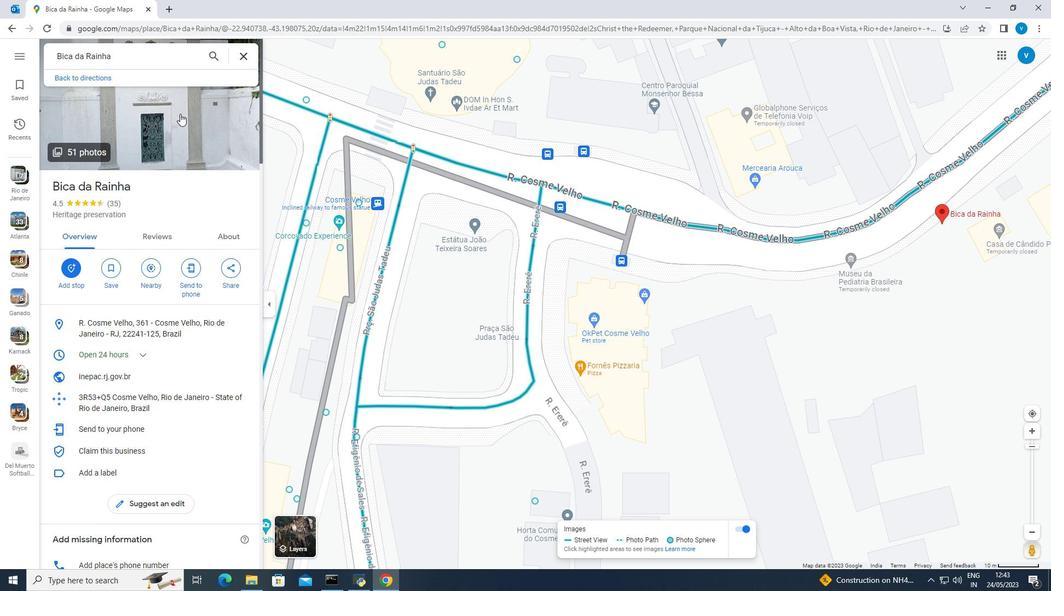 
Action: Mouse pressed left at (181, 113)
Screenshot: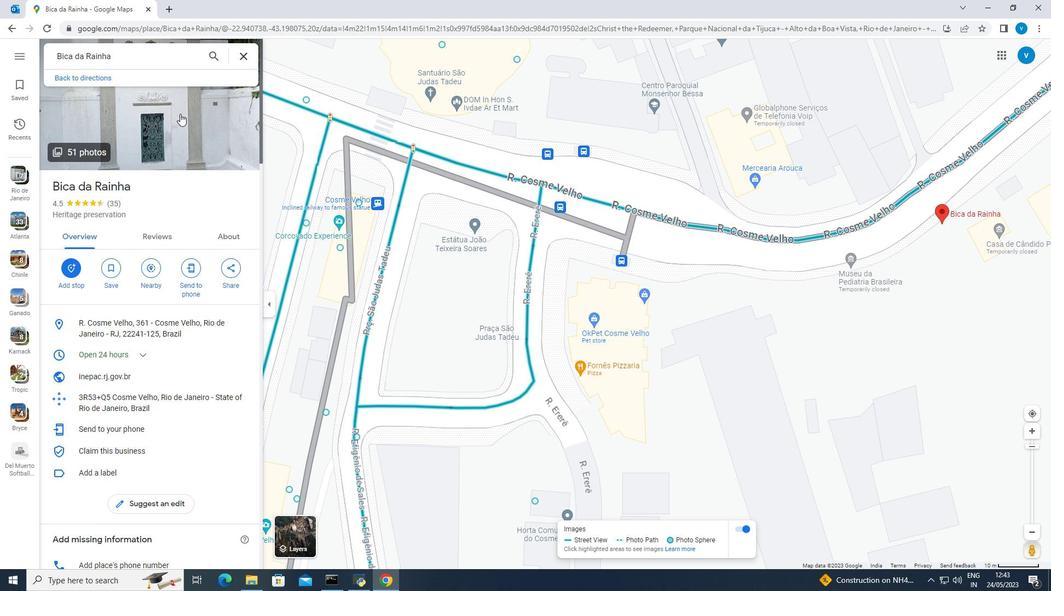 
Action: Mouse moved to (667, 486)
Screenshot: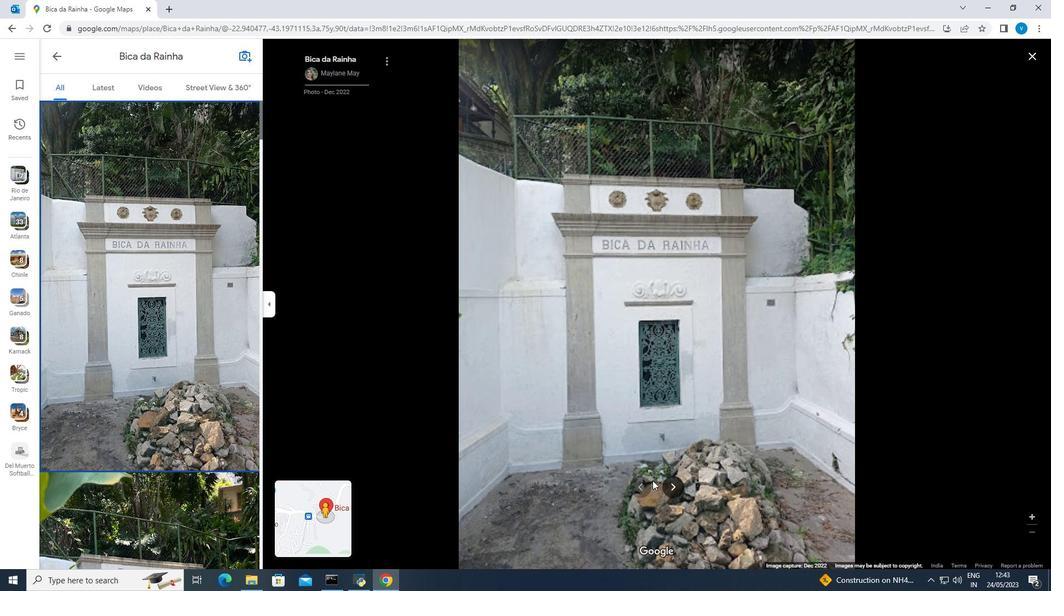 
Action: Mouse pressed left at (667, 486)
Screenshot: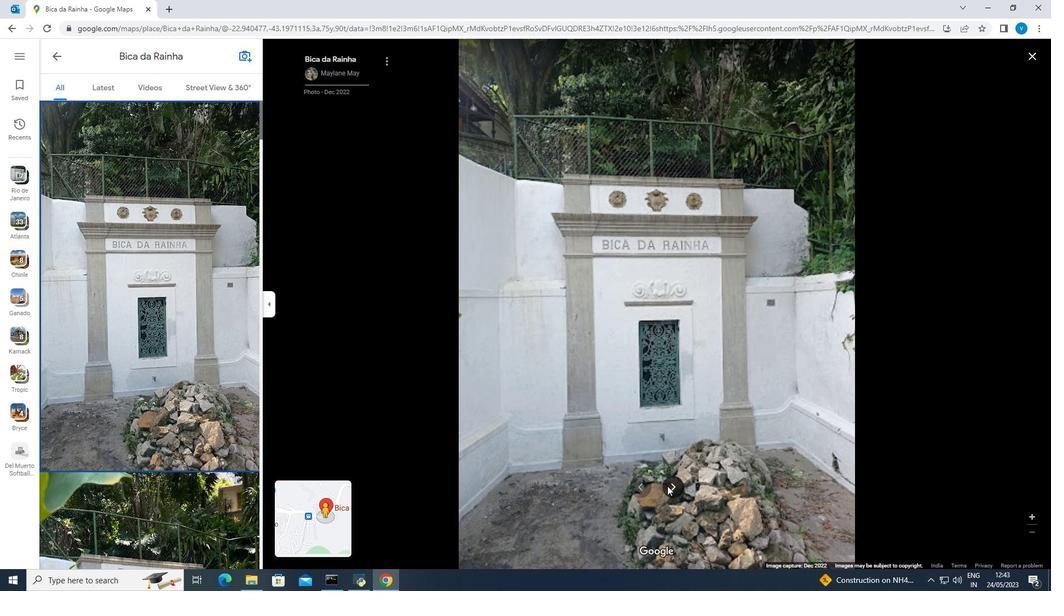 
Action: Mouse moved to (55, 56)
Screenshot: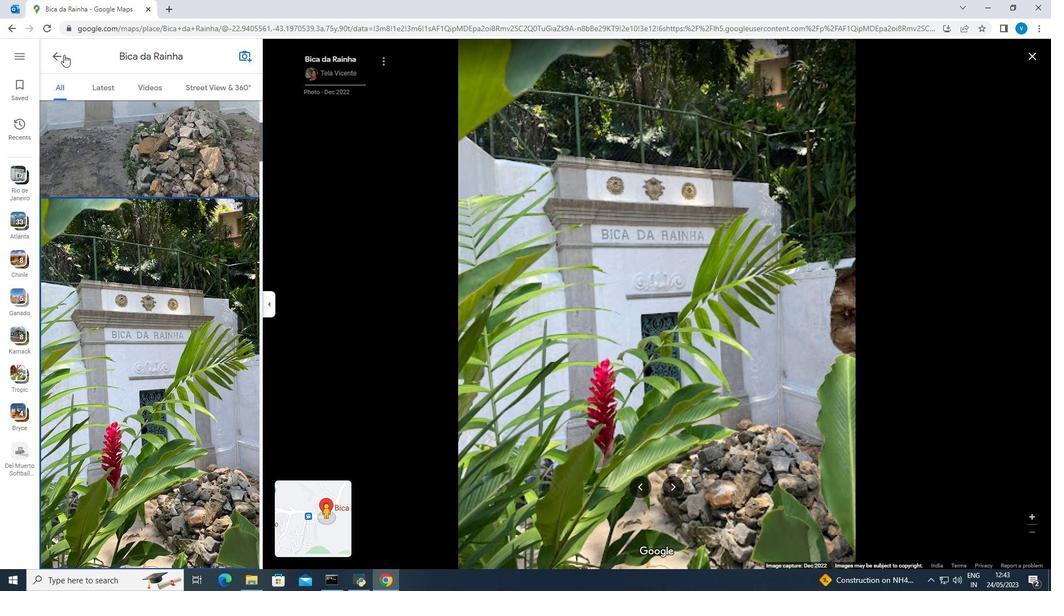 
Action: Mouse pressed left at (55, 56)
Screenshot: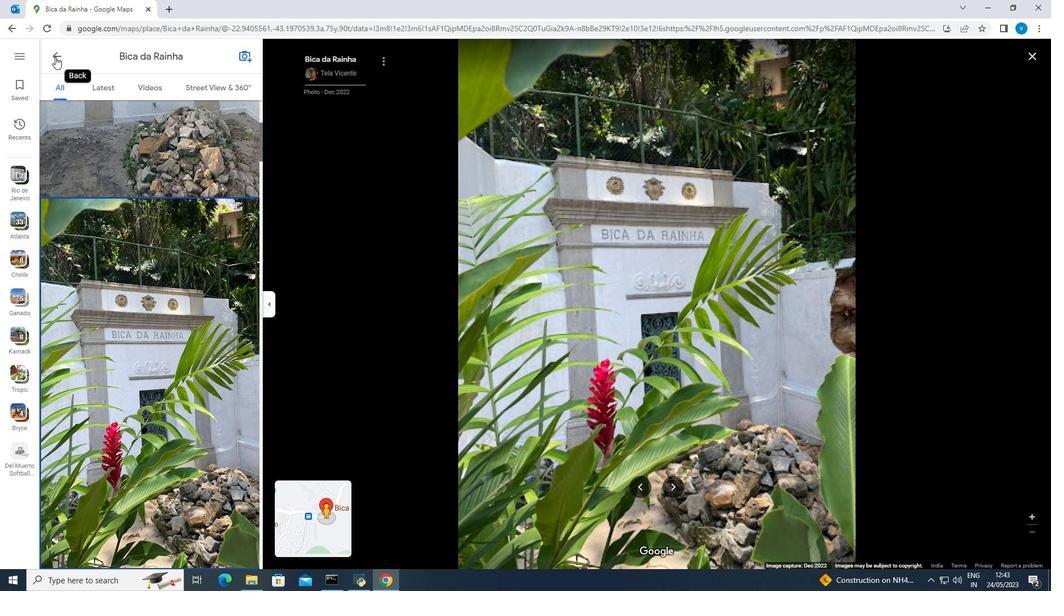 
